 Task: Look for space in Ivrea, Italy from 6th September, 2023 to 18th September, 2023 for 3 adults in price range Rs.6000 to Rs.12000. Place can be entire place with 2 bedrooms having 2 beds and 2 bathrooms. Property type can be house, flat, guest house, hotel. Booking option can be shelf check-in. Required host language is English.
Action: Mouse moved to (416, 105)
Screenshot: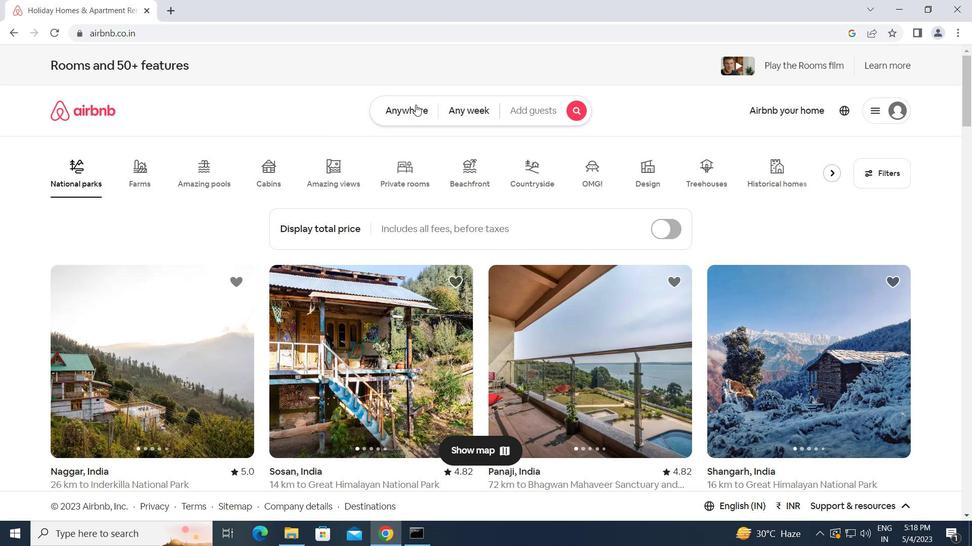 
Action: Mouse pressed left at (416, 105)
Screenshot: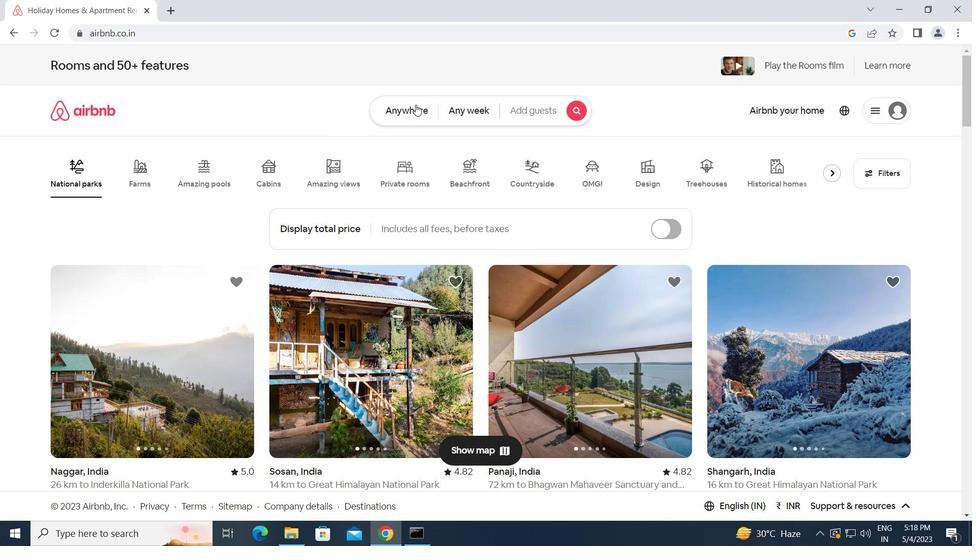 
Action: Mouse moved to (364, 142)
Screenshot: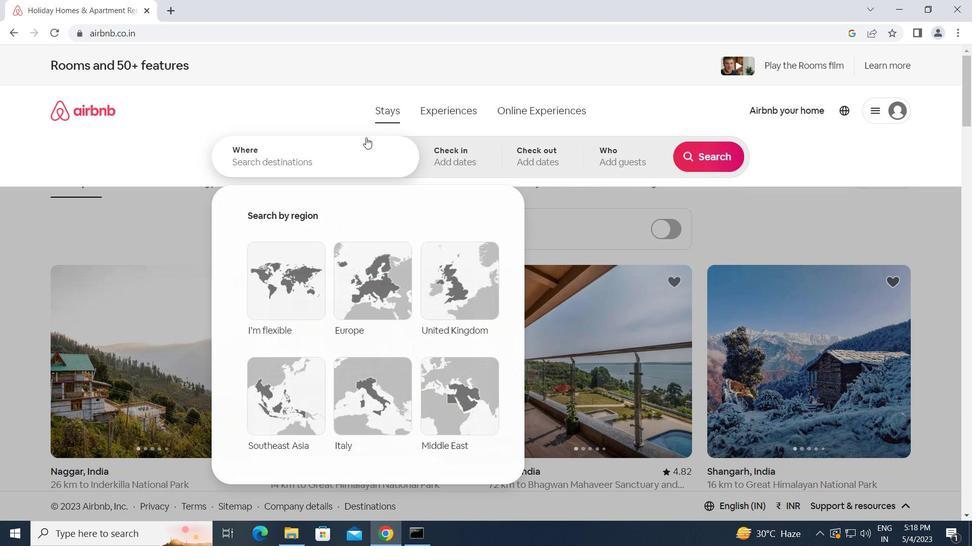 
Action: Mouse pressed left at (364, 142)
Screenshot: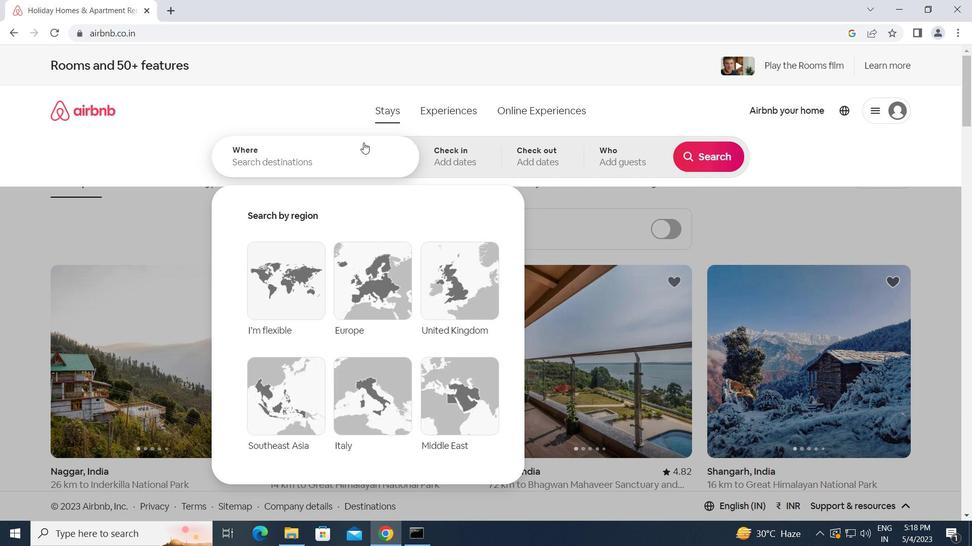 
Action: Key pressed i<Key.caps_lock>vrea,<Key.space><Key.caps_lock>i<Key.caps_lock>taly<Key.enter>
Screenshot: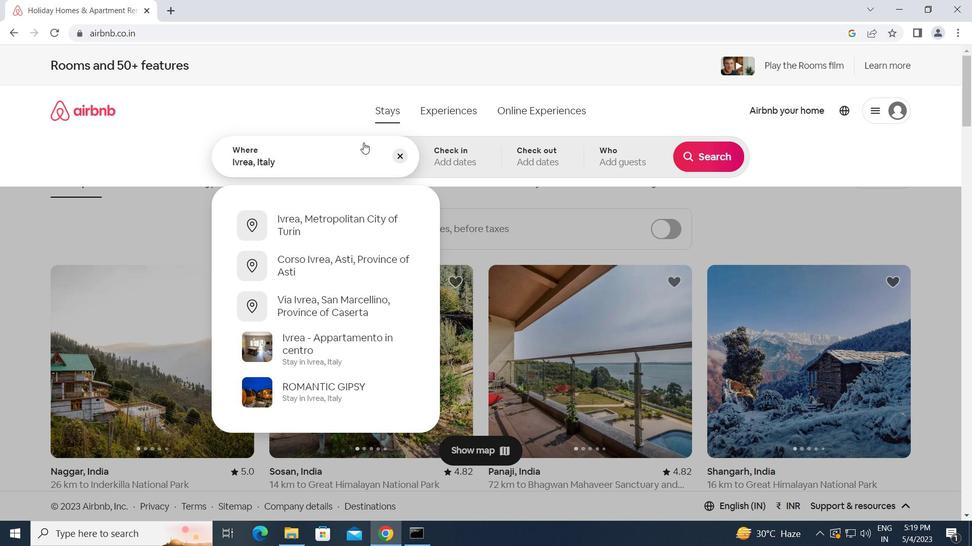 
Action: Mouse moved to (709, 260)
Screenshot: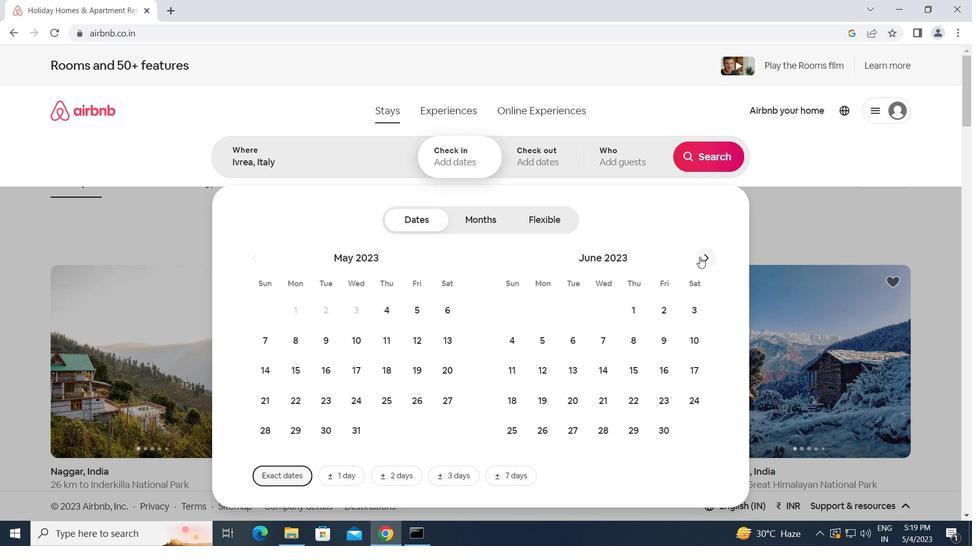 
Action: Mouse pressed left at (709, 260)
Screenshot: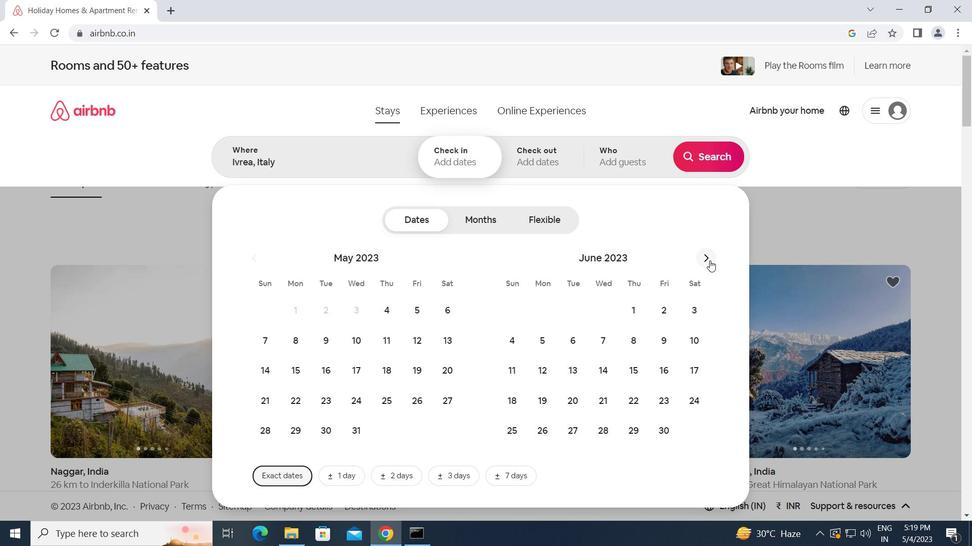 
Action: Mouse pressed left at (709, 260)
Screenshot: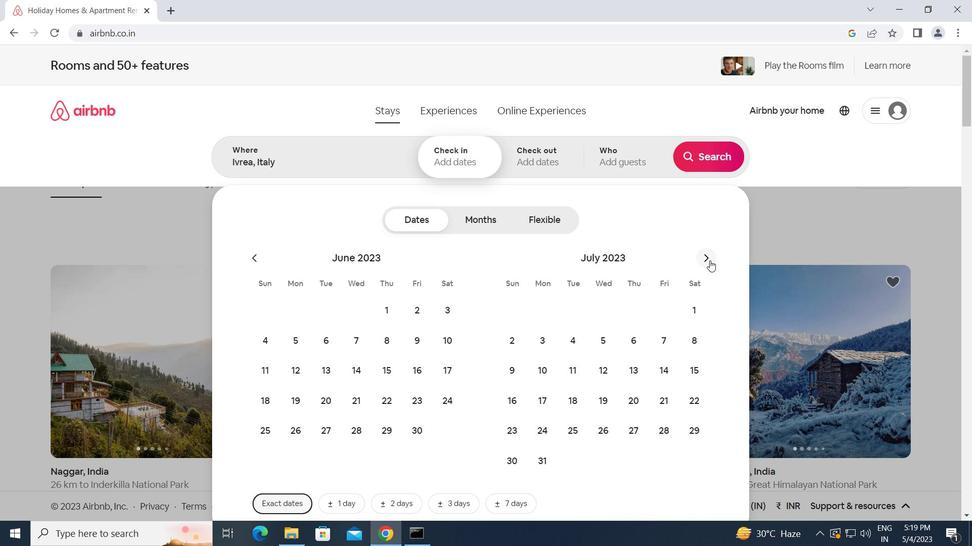 
Action: Mouse pressed left at (709, 260)
Screenshot: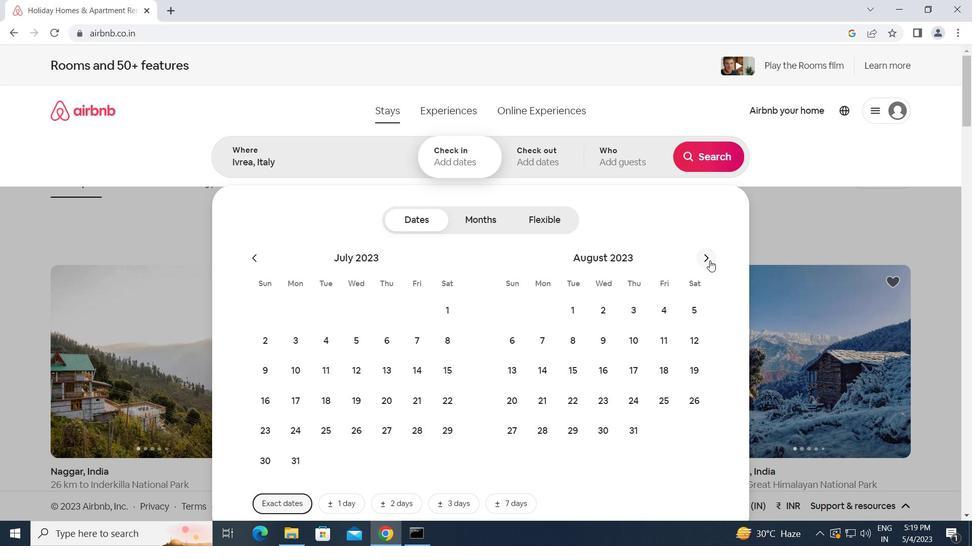 
Action: Mouse moved to (595, 344)
Screenshot: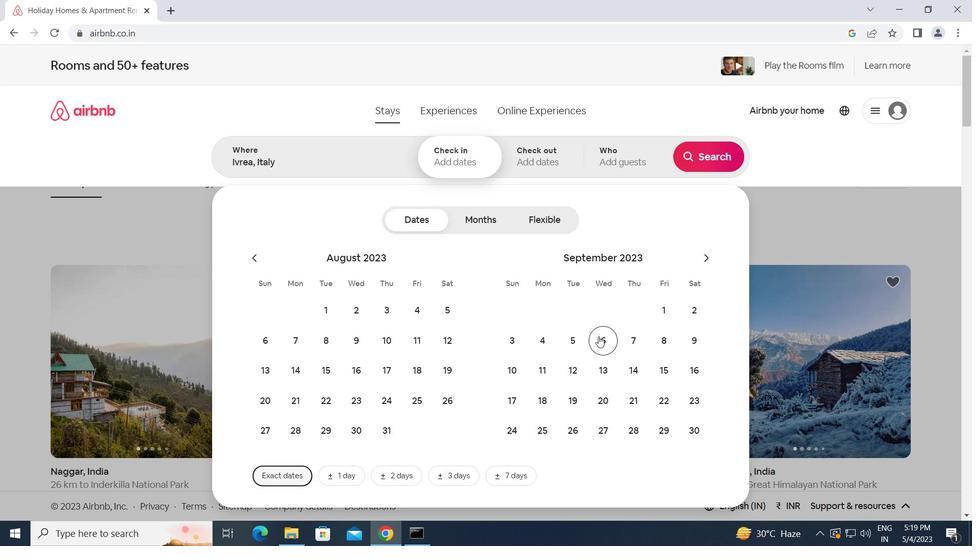 
Action: Mouse pressed left at (595, 344)
Screenshot: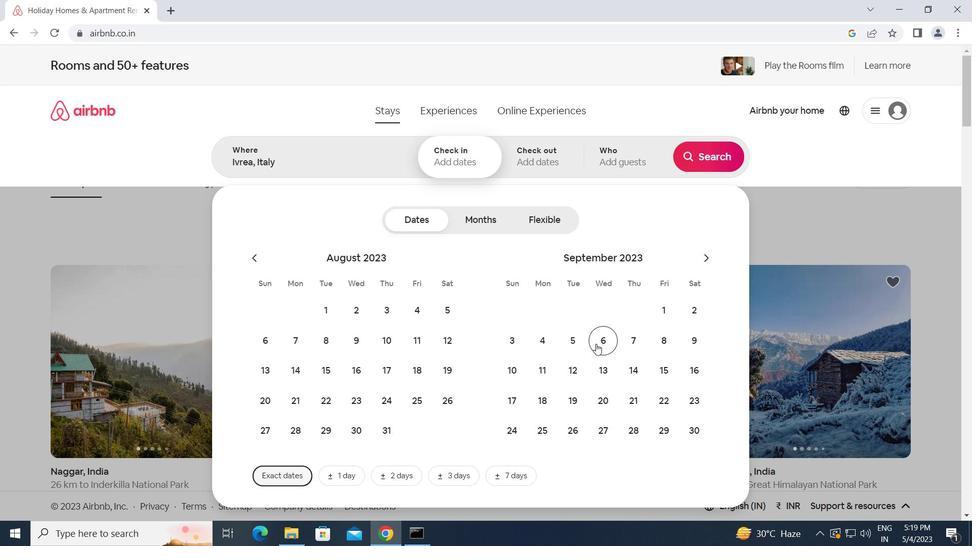 
Action: Mouse moved to (545, 396)
Screenshot: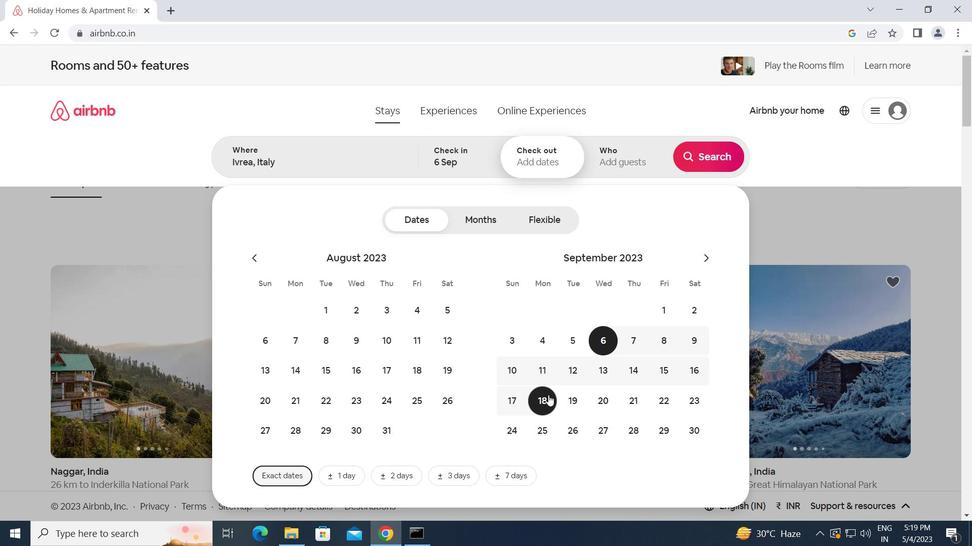 
Action: Mouse pressed left at (545, 396)
Screenshot: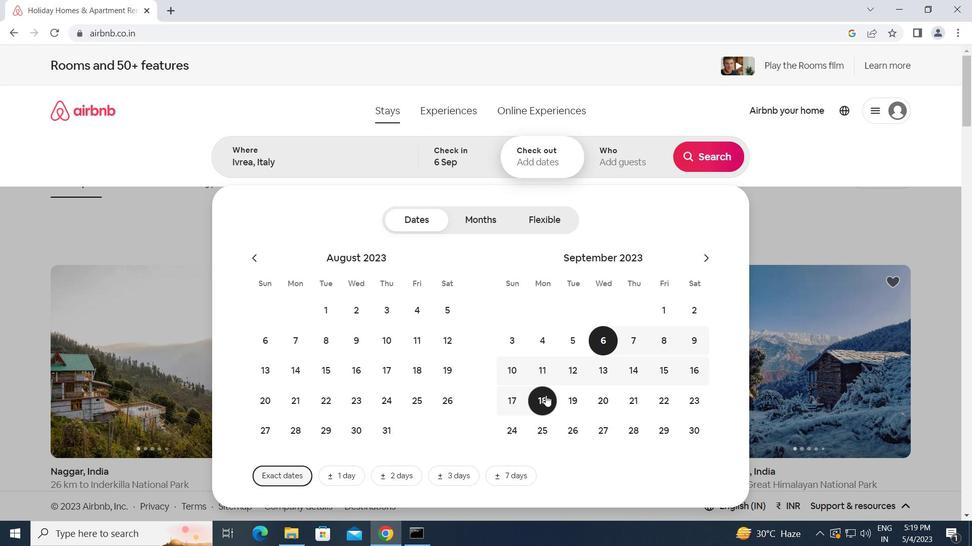 
Action: Mouse moved to (632, 160)
Screenshot: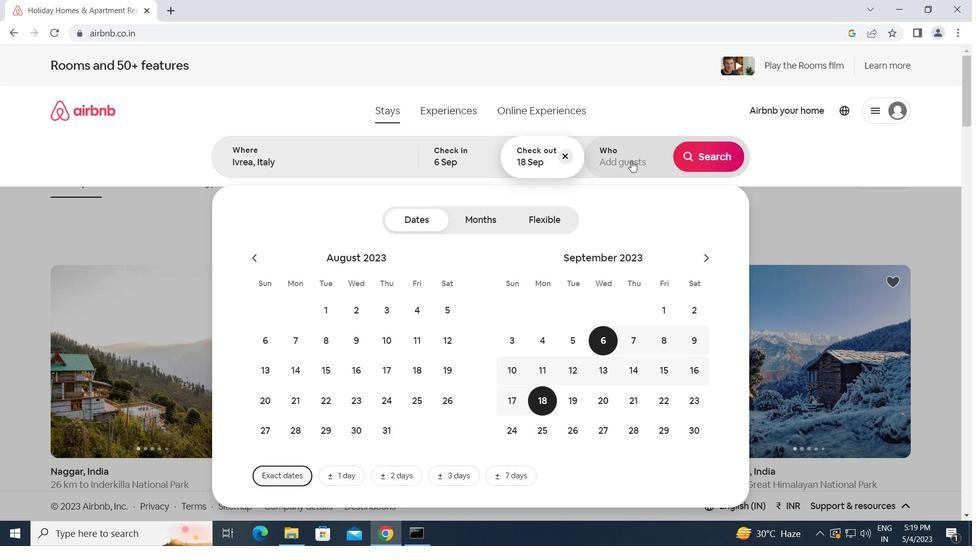 
Action: Mouse pressed left at (632, 160)
Screenshot: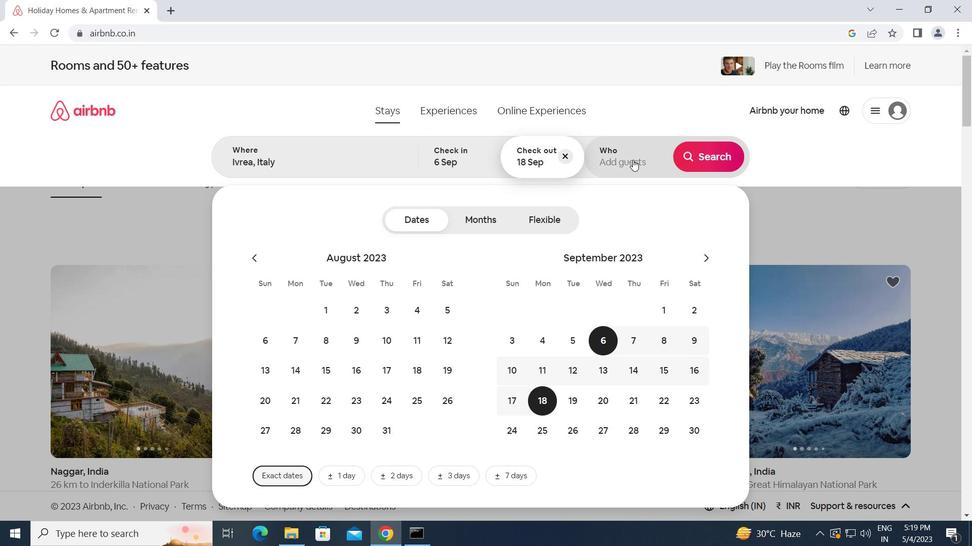 
Action: Mouse moved to (718, 220)
Screenshot: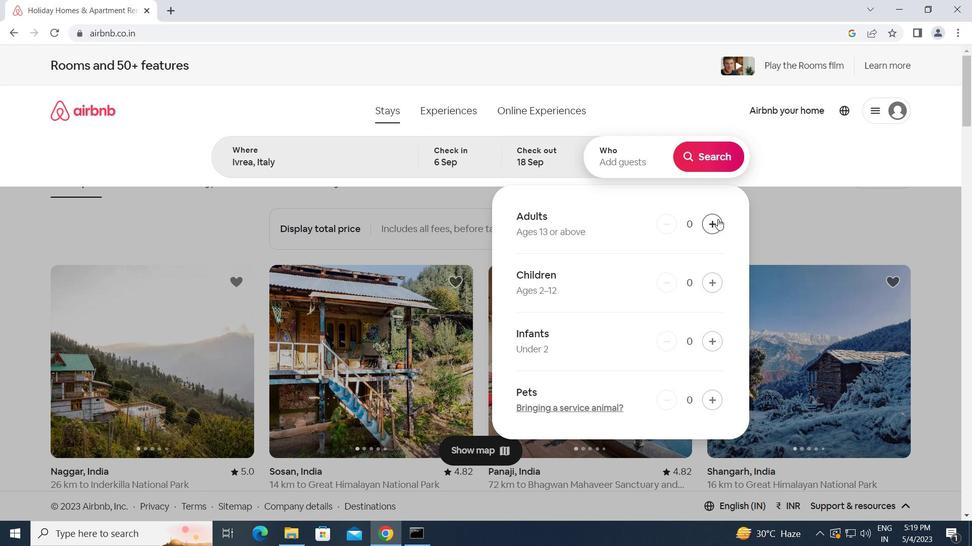 
Action: Mouse pressed left at (718, 220)
Screenshot: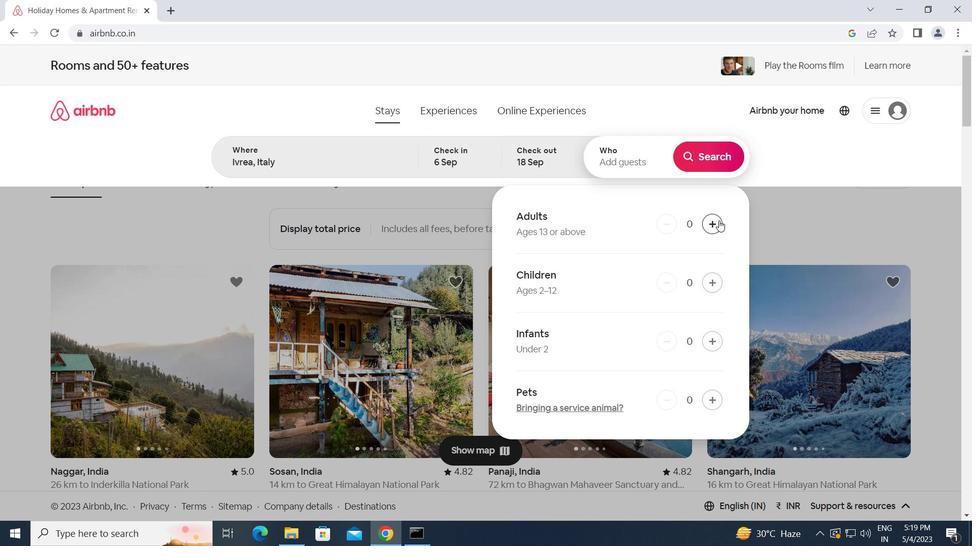 
Action: Mouse pressed left at (718, 220)
Screenshot: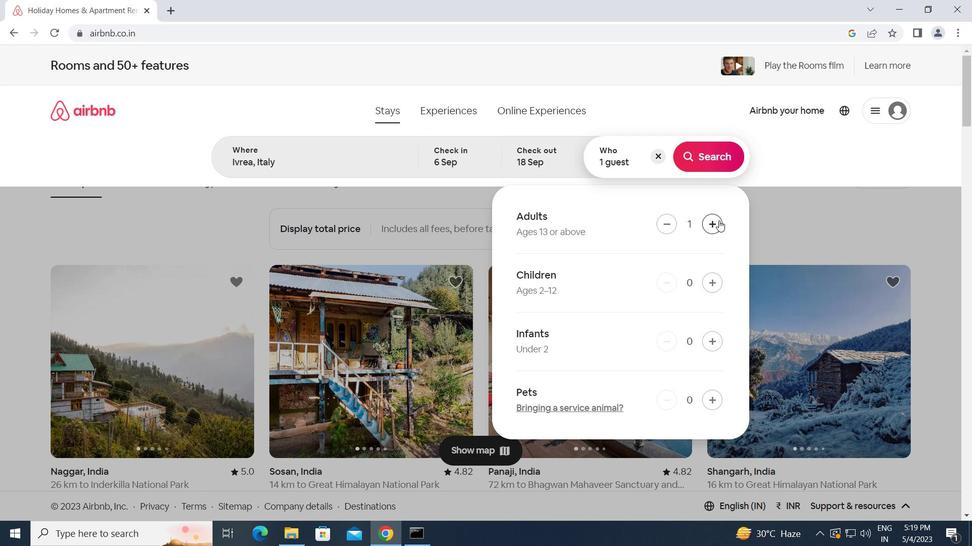 
Action: Mouse pressed left at (718, 220)
Screenshot: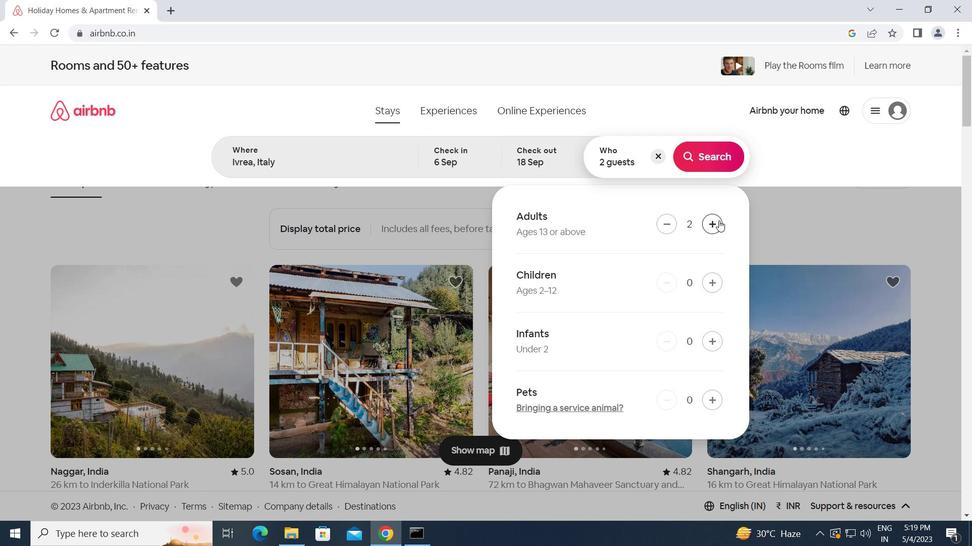 
Action: Mouse moved to (700, 160)
Screenshot: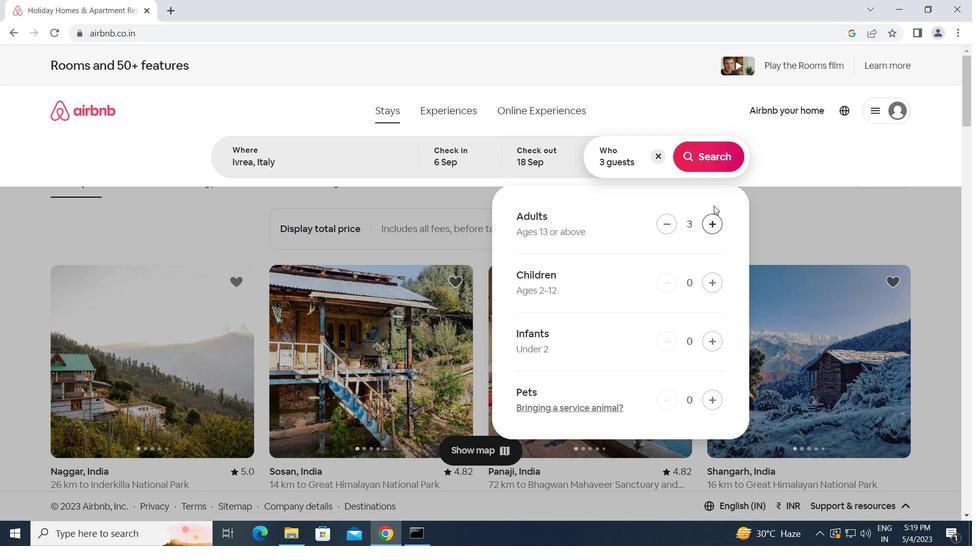 
Action: Mouse pressed left at (700, 160)
Screenshot: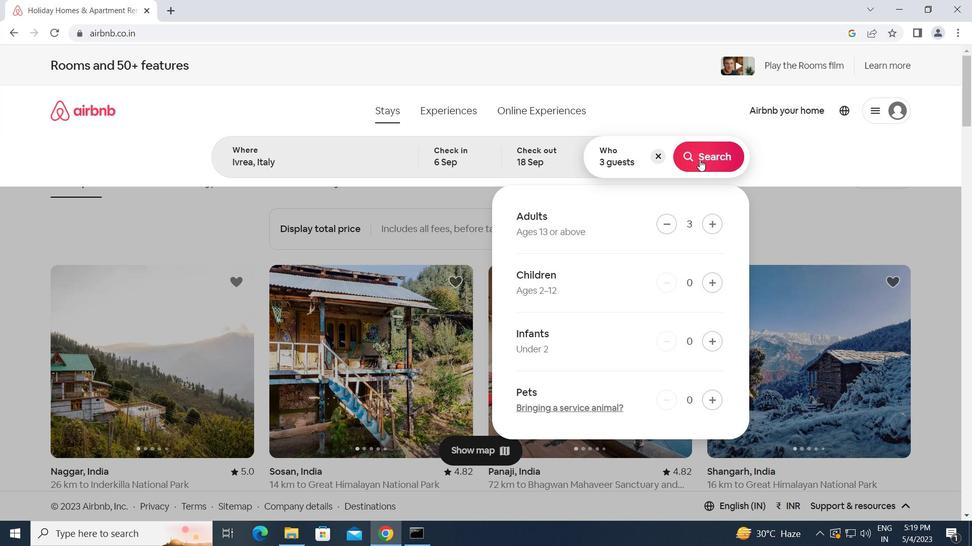 
Action: Mouse moved to (918, 114)
Screenshot: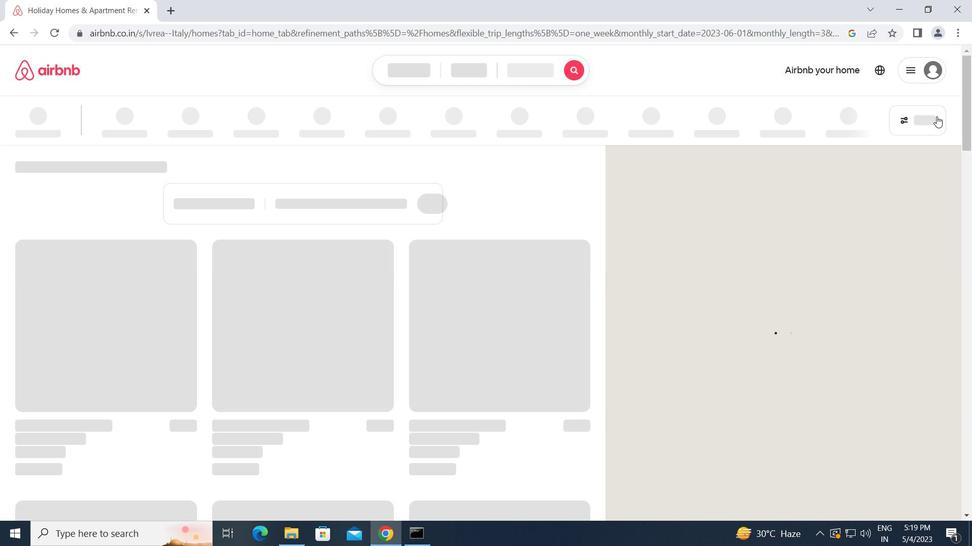
Action: Mouse pressed left at (918, 114)
Screenshot: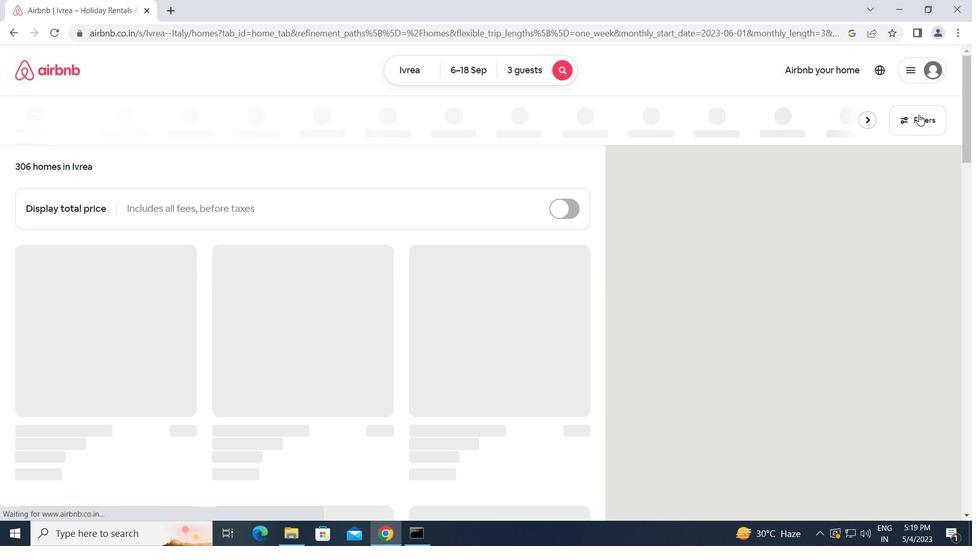 
Action: Mouse moved to (330, 286)
Screenshot: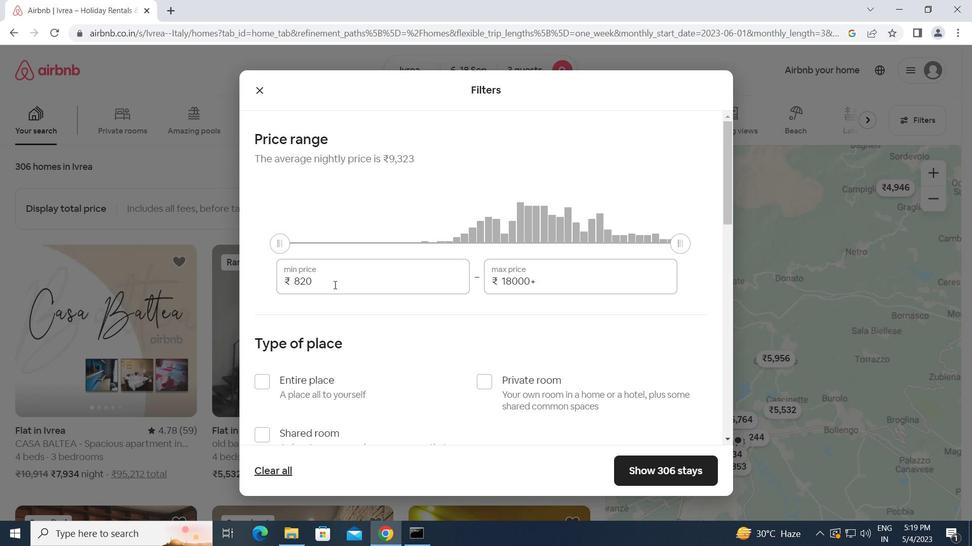 
Action: Mouse pressed left at (330, 286)
Screenshot: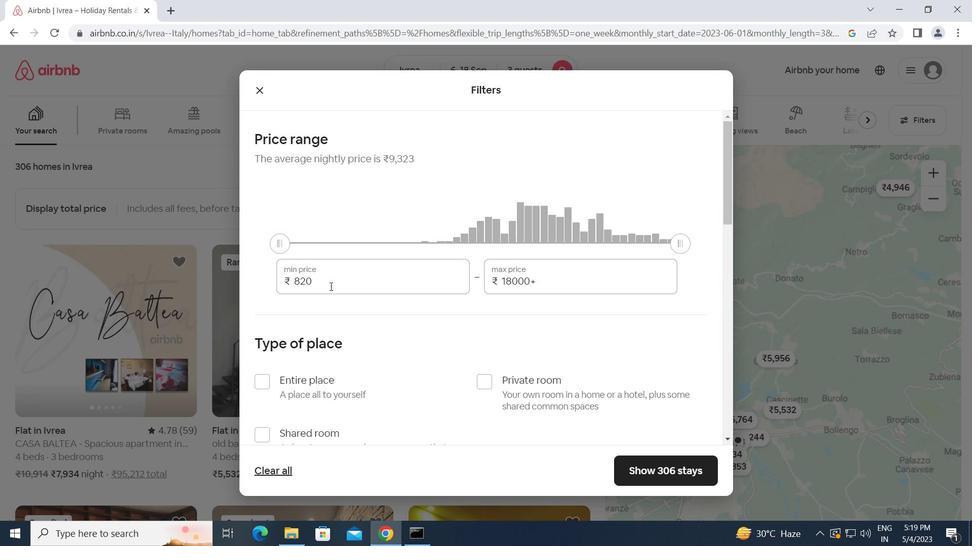 
Action: Mouse moved to (291, 284)
Screenshot: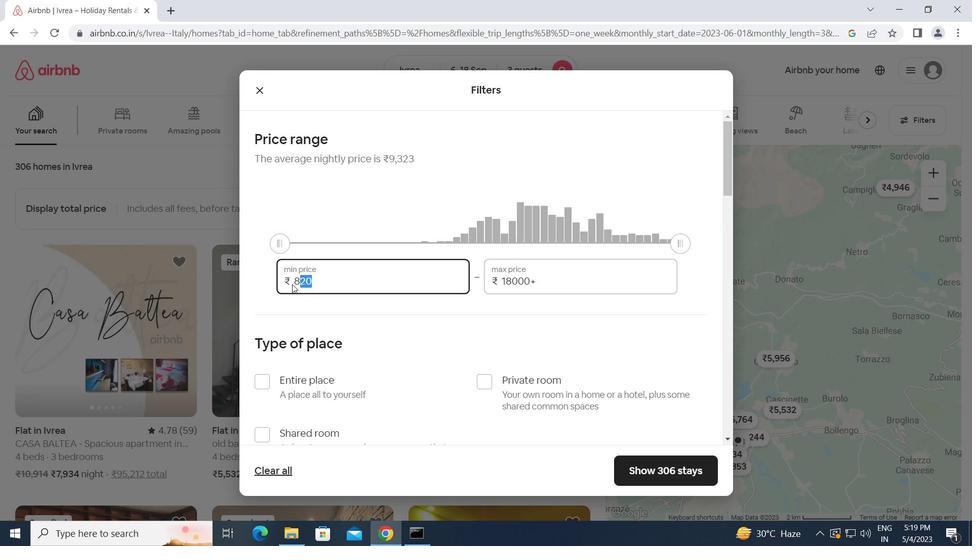 
Action: Key pressed 6000<Key.tab>12-000
Screenshot: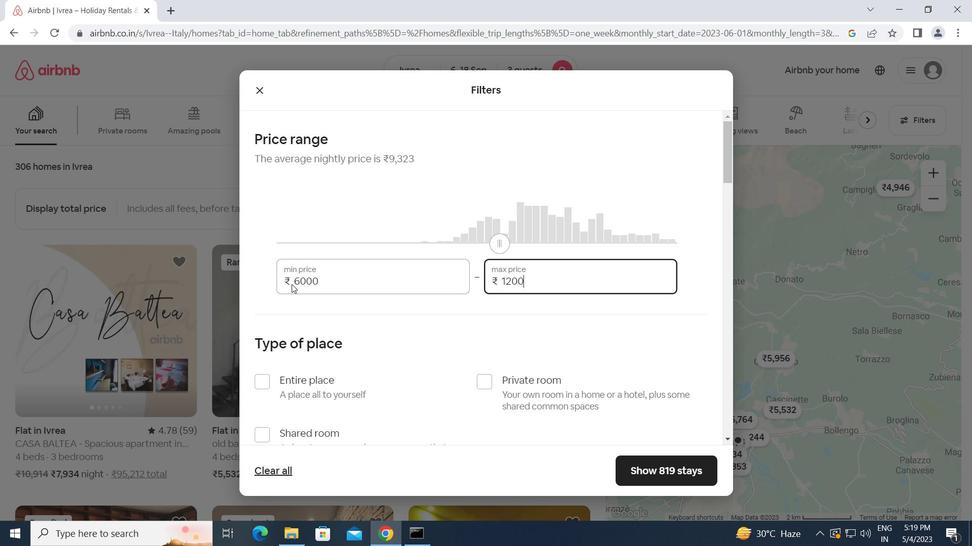
Action: Mouse moved to (316, 369)
Screenshot: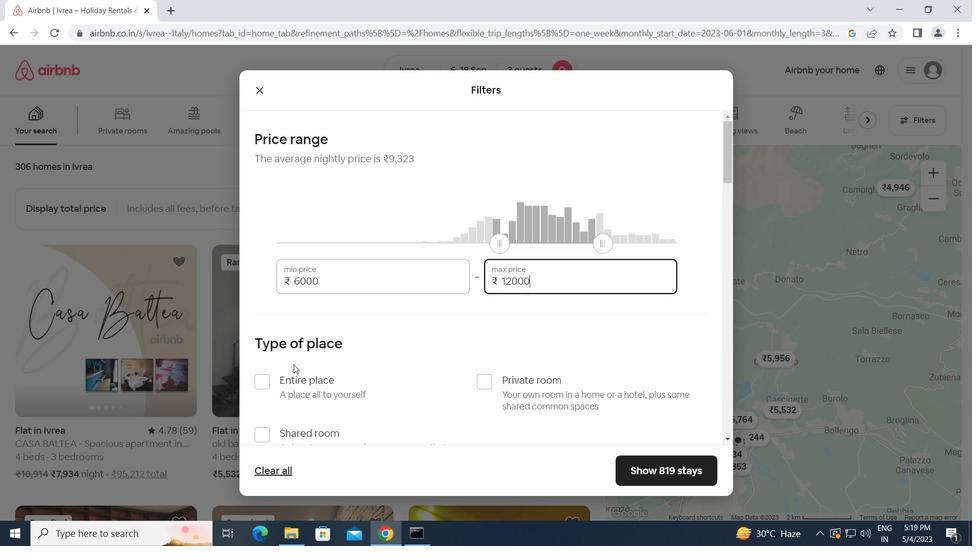 
Action: Mouse scrolled (316, 368) with delta (0, 0)
Screenshot: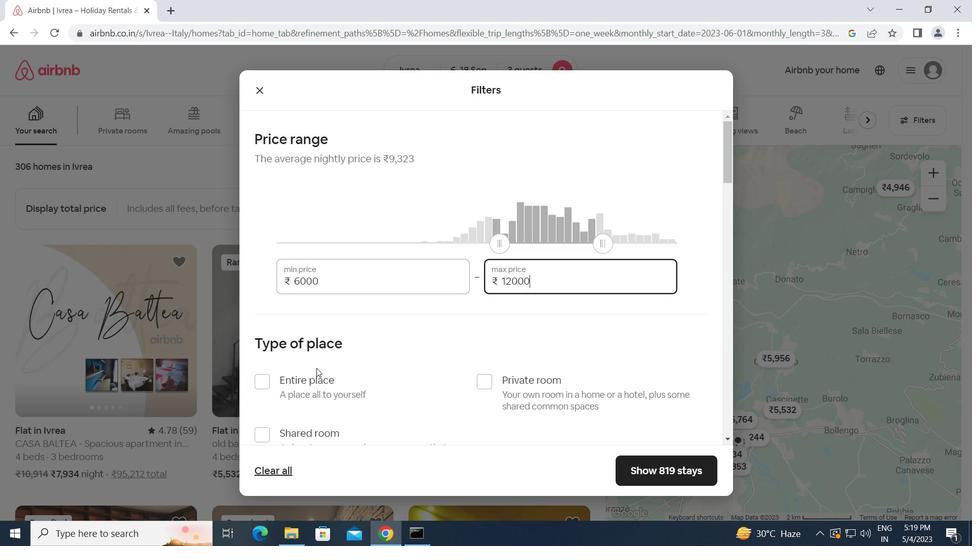 
Action: Mouse scrolled (316, 368) with delta (0, 0)
Screenshot: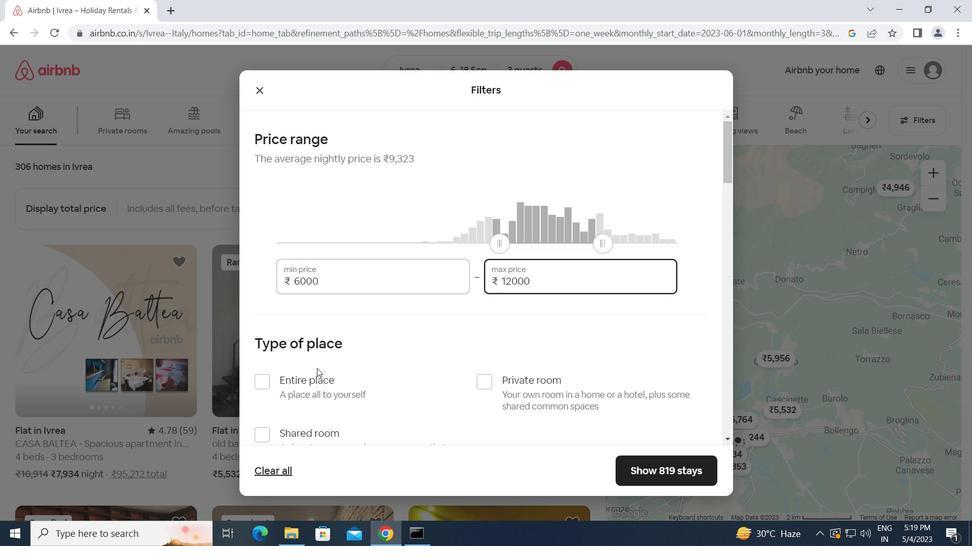 
Action: Mouse moved to (265, 256)
Screenshot: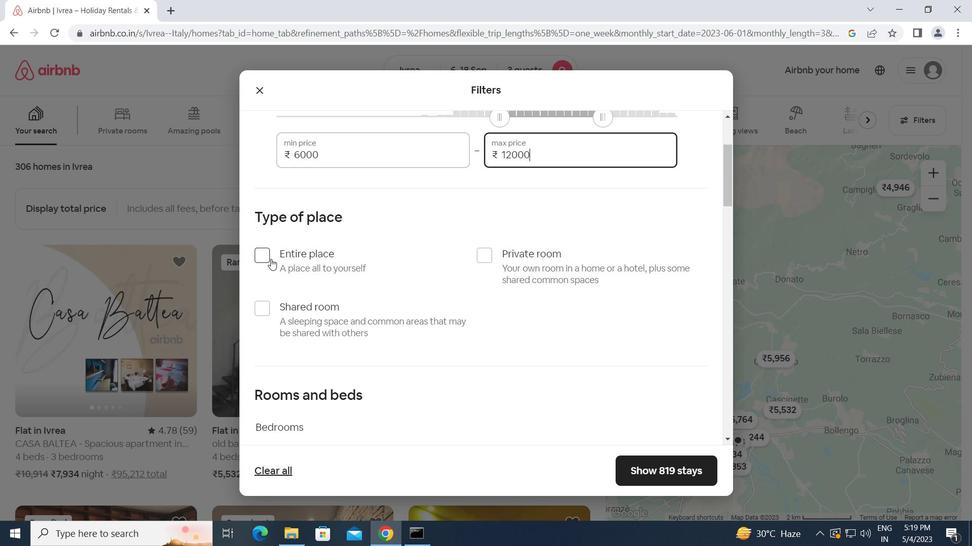 
Action: Mouse pressed left at (265, 256)
Screenshot: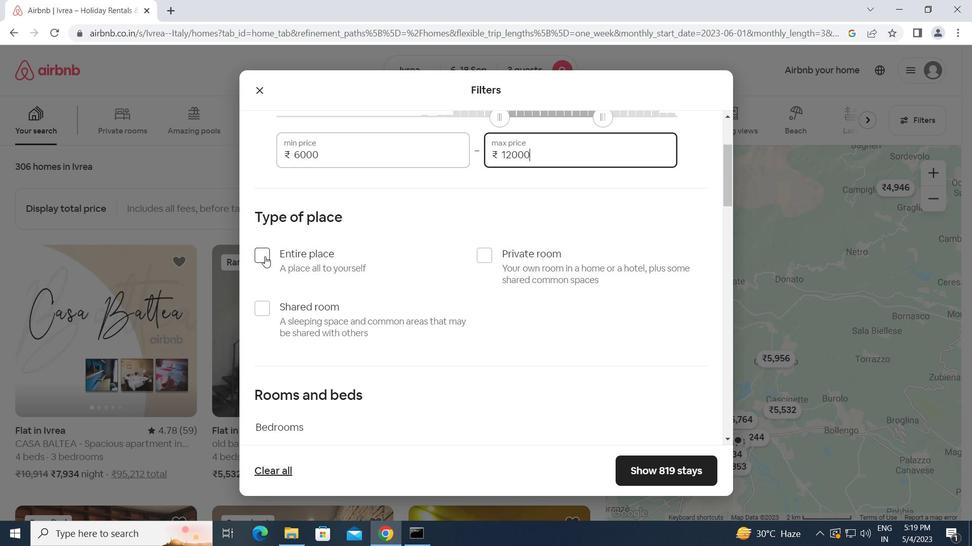
Action: Mouse moved to (368, 295)
Screenshot: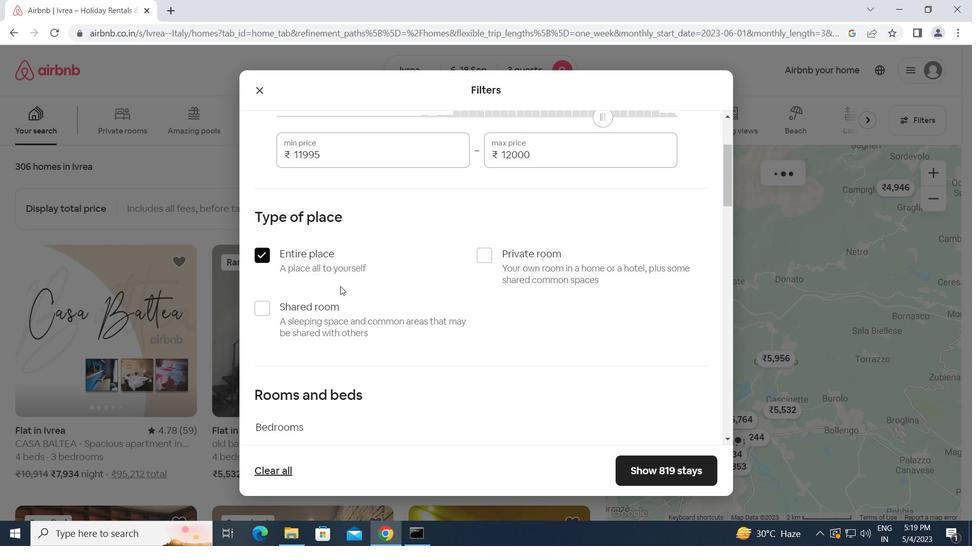 
Action: Mouse scrolled (368, 295) with delta (0, 0)
Screenshot: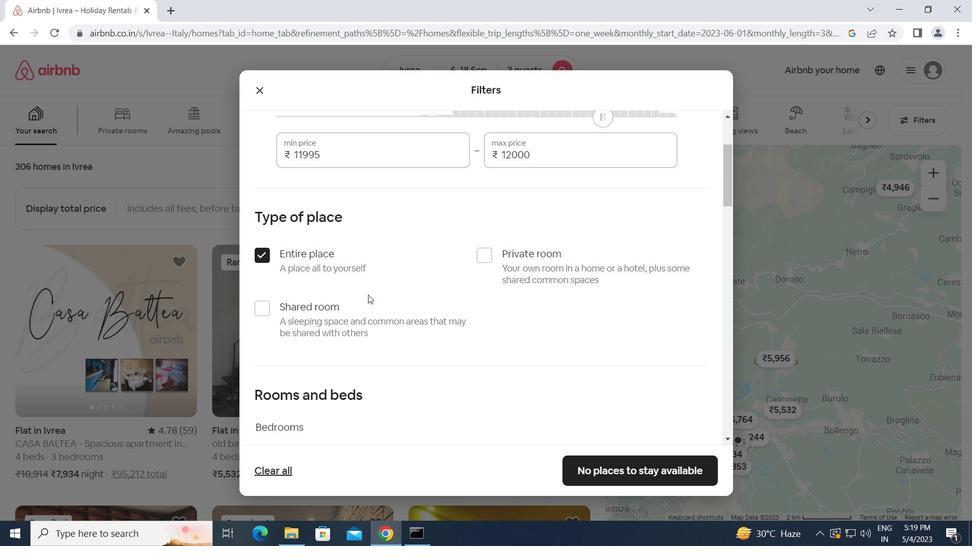 
Action: Mouse scrolled (368, 295) with delta (0, 0)
Screenshot: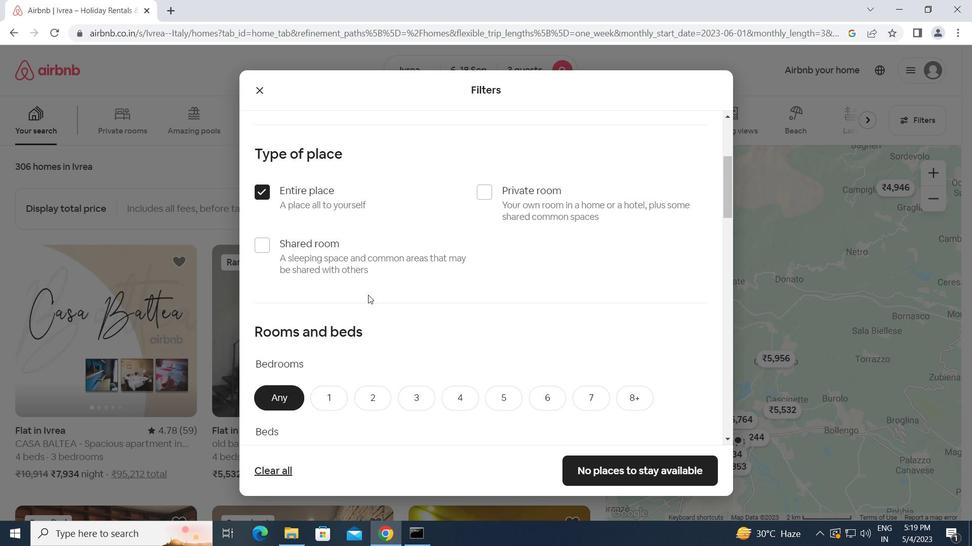 
Action: Mouse scrolled (368, 295) with delta (0, 0)
Screenshot: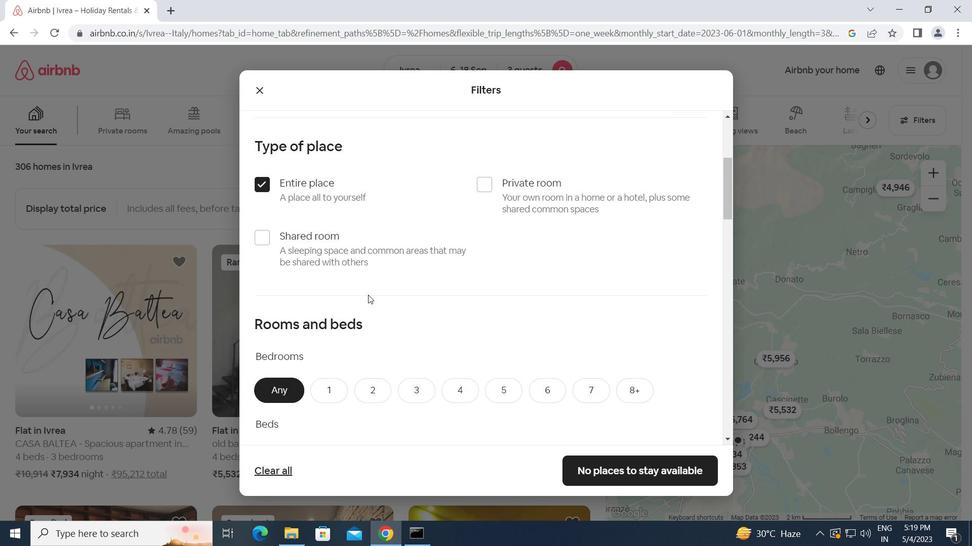 
Action: Mouse moved to (370, 263)
Screenshot: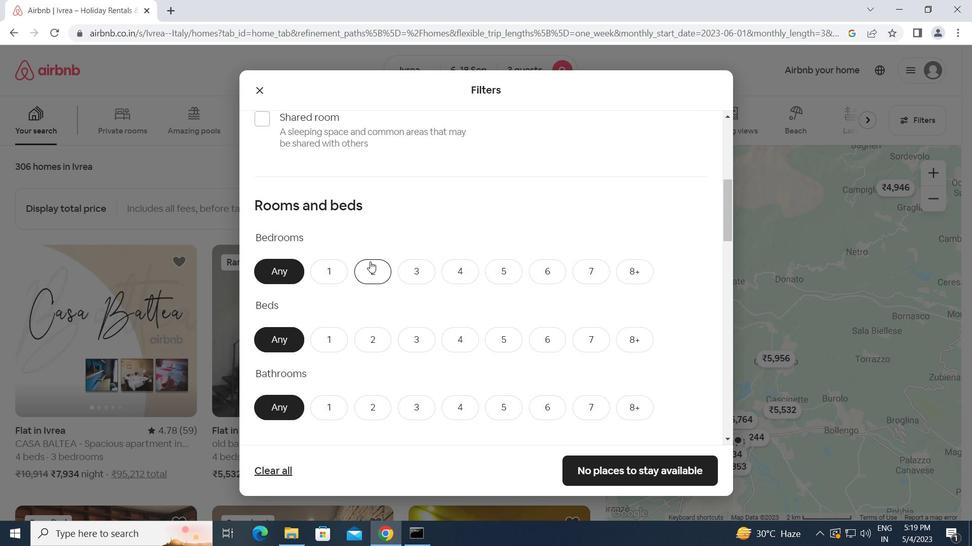 
Action: Mouse pressed left at (370, 263)
Screenshot: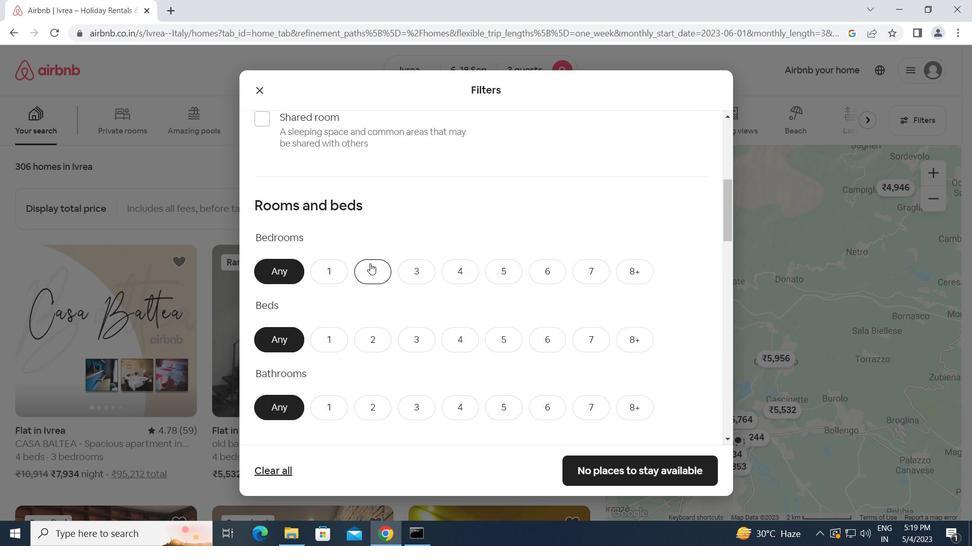 
Action: Mouse moved to (372, 334)
Screenshot: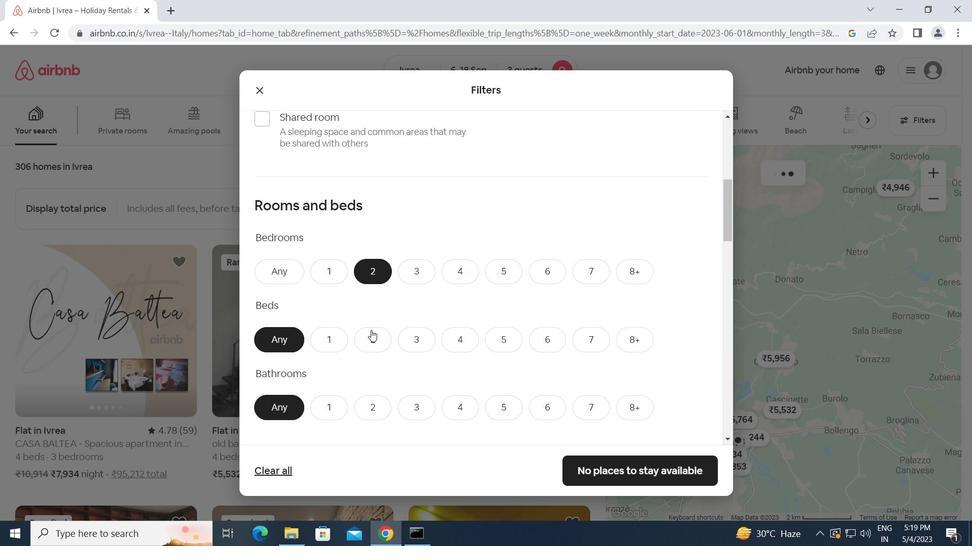 
Action: Mouse pressed left at (372, 334)
Screenshot: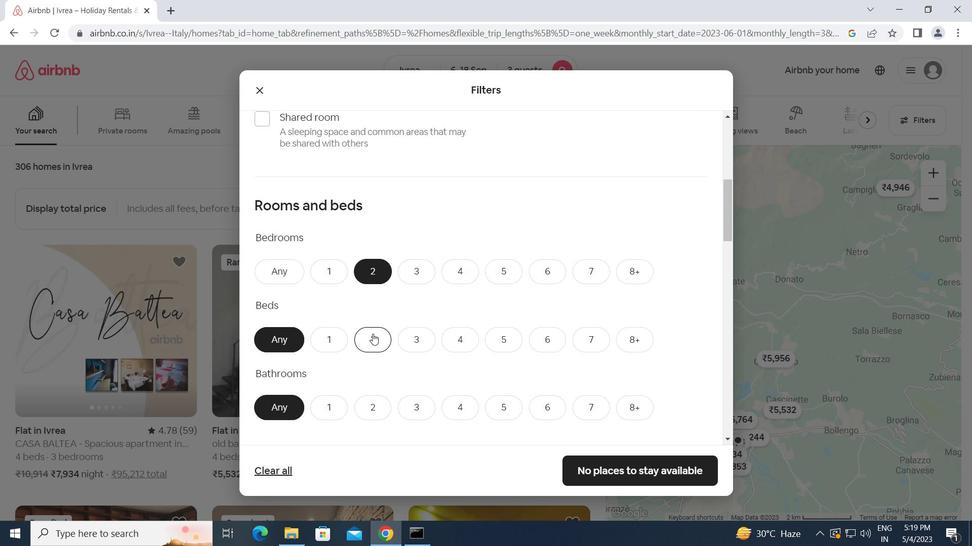 
Action: Mouse moved to (374, 404)
Screenshot: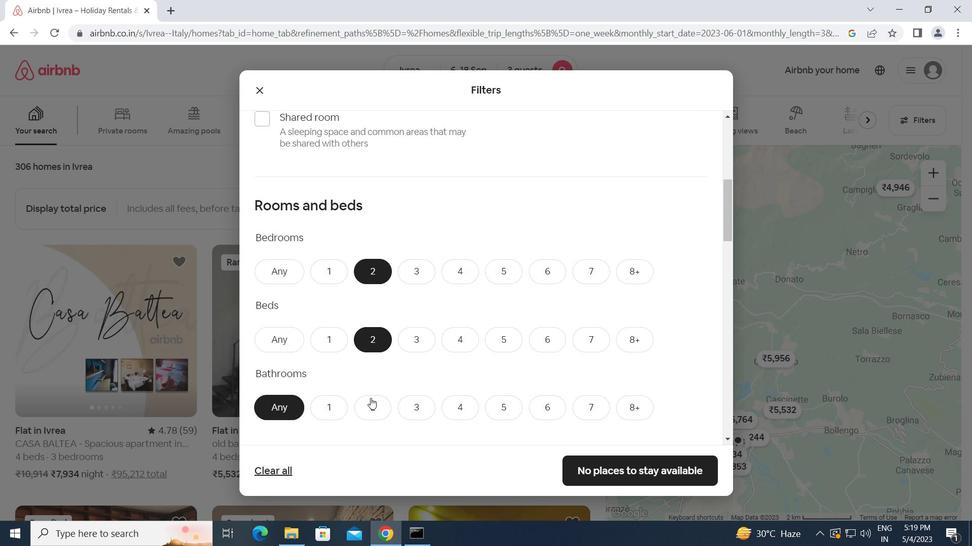 
Action: Mouse pressed left at (374, 404)
Screenshot: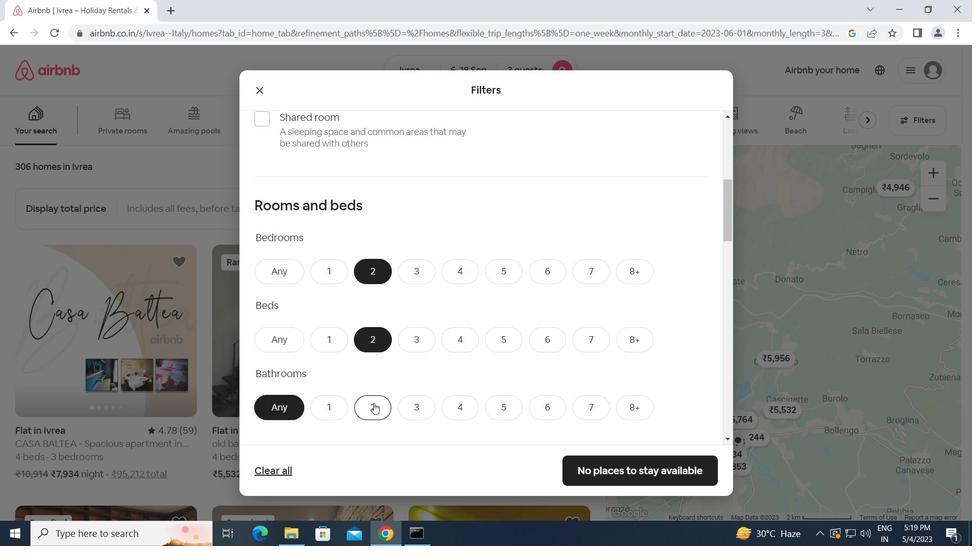 
Action: Mouse scrolled (374, 403) with delta (0, 0)
Screenshot: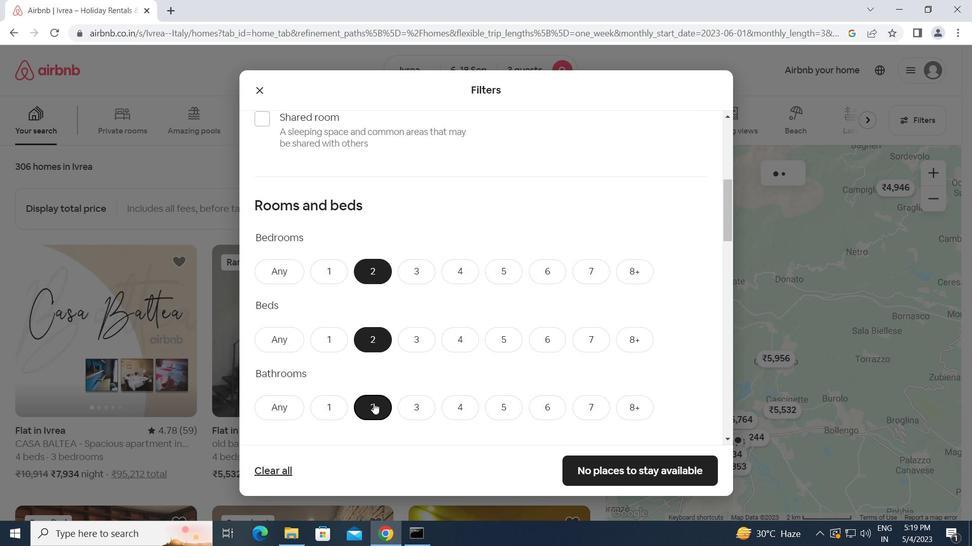 
Action: Mouse scrolled (374, 403) with delta (0, 0)
Screenshot: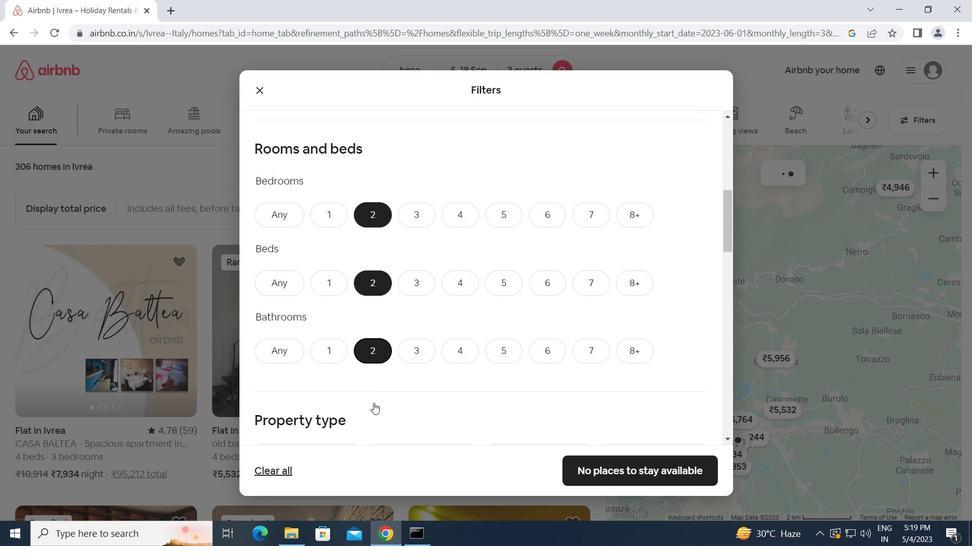 
Action: Mouse scrolled (374, 403) with delta (0, 0)
Screenshot: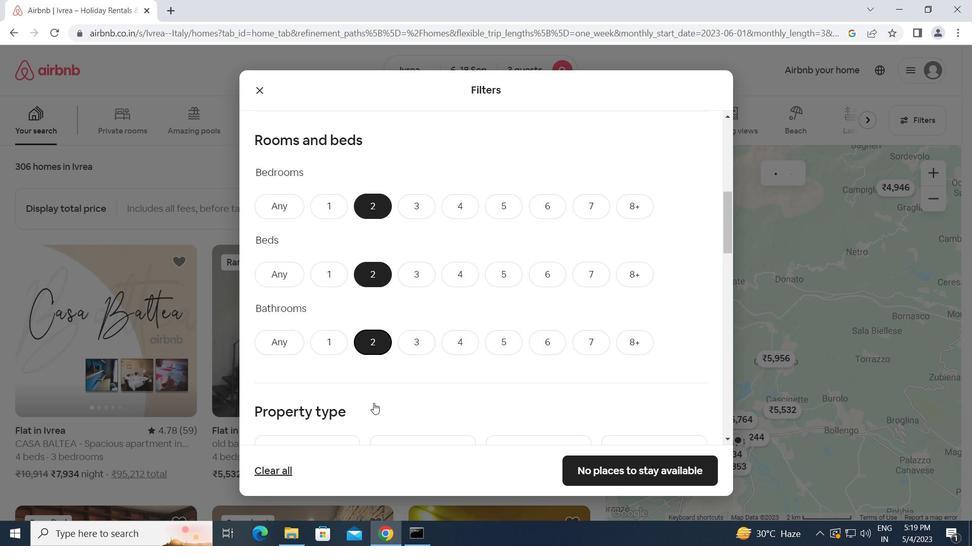 
Action: Mouse moved to (328, 361)
Screenshot: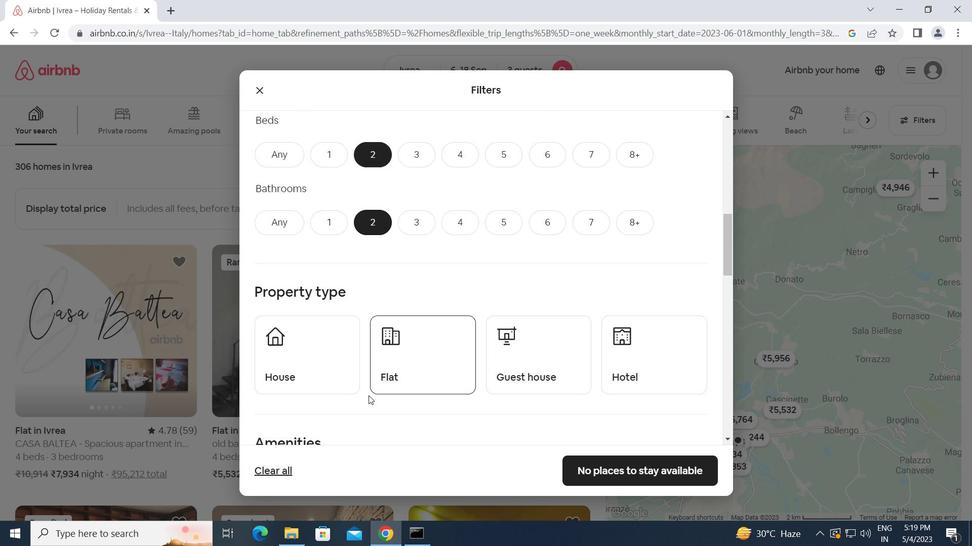
Action: Mouse pressed left at (328, 361)
Screenshot: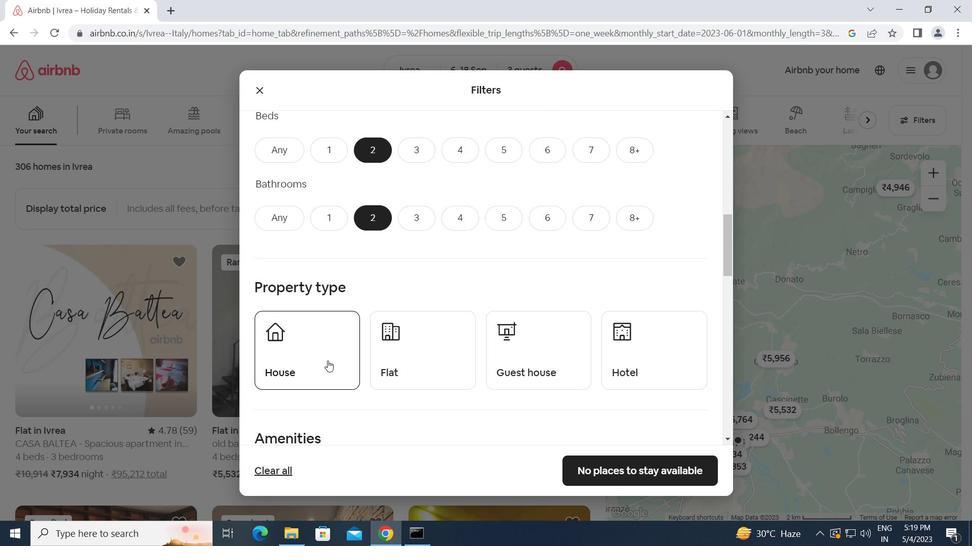 
Action: Mouse moved to (439, 360)
Screenshot: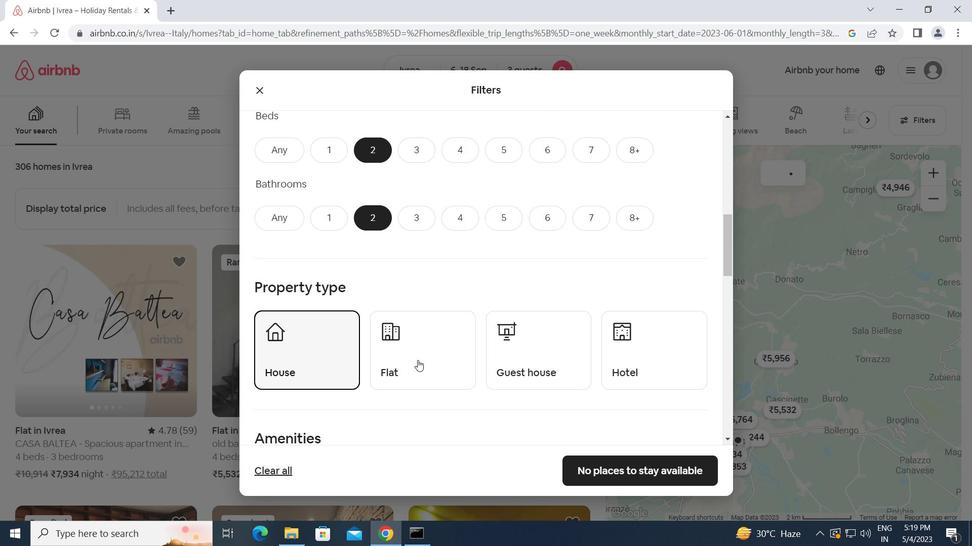 
Action: Mouse pressed left at (439, 360)
Screenshot: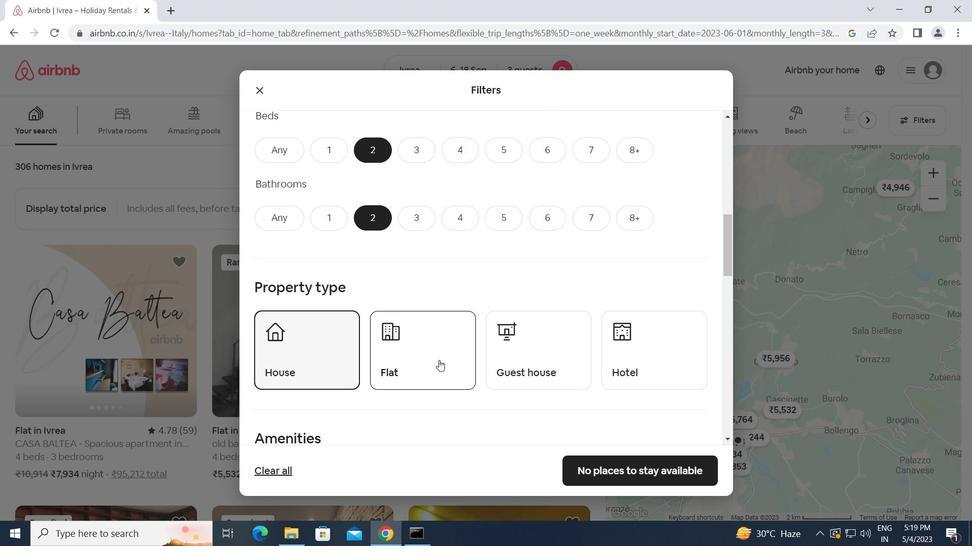
Action: Mouse moved to (516, 360)
Screenshot: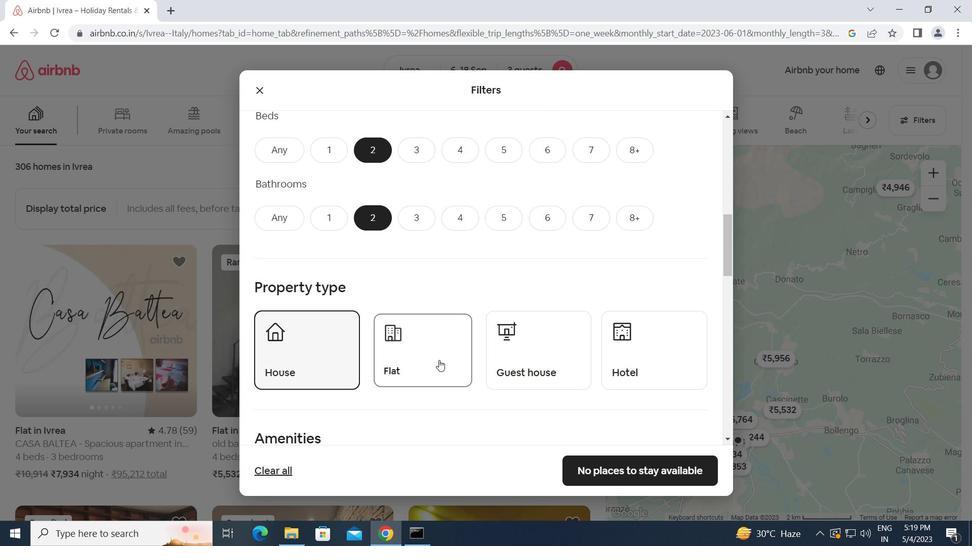 
Action: Mouse pressed left at (516, 360)
Screenshot: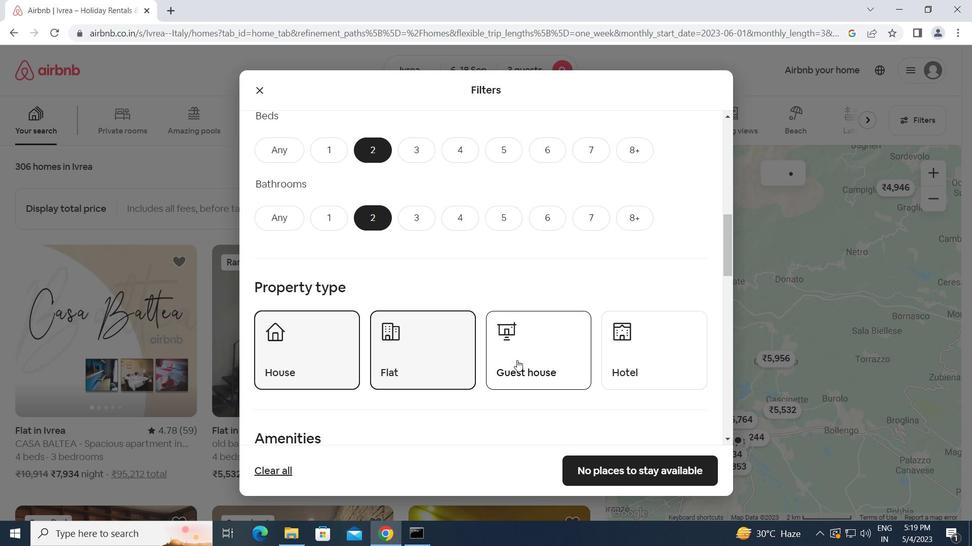 
Action: Mouse moved to (657, 357)
Screenshot: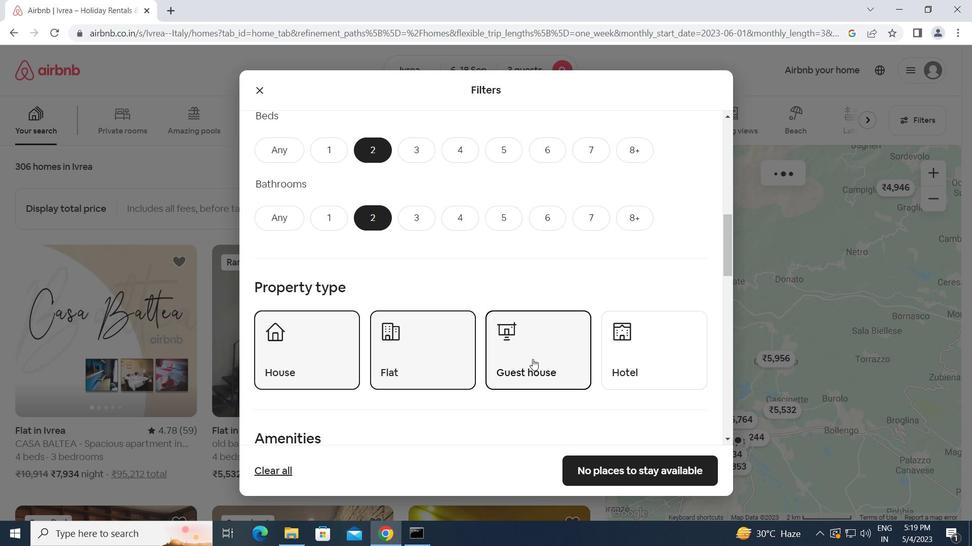 
Action: Mouse pressed left at (657, 357)
Screenshot: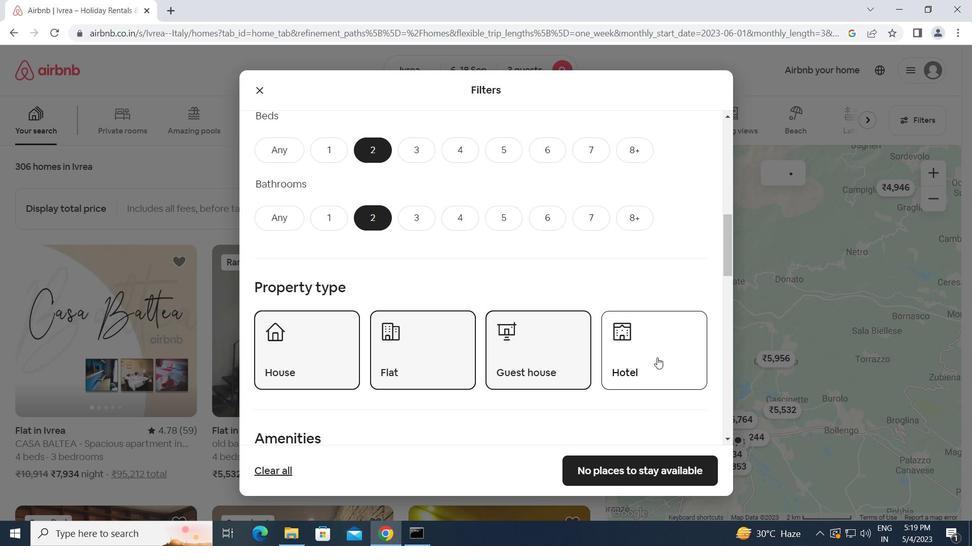 
Action: Mouse moved to (636, 356)
Screenshot: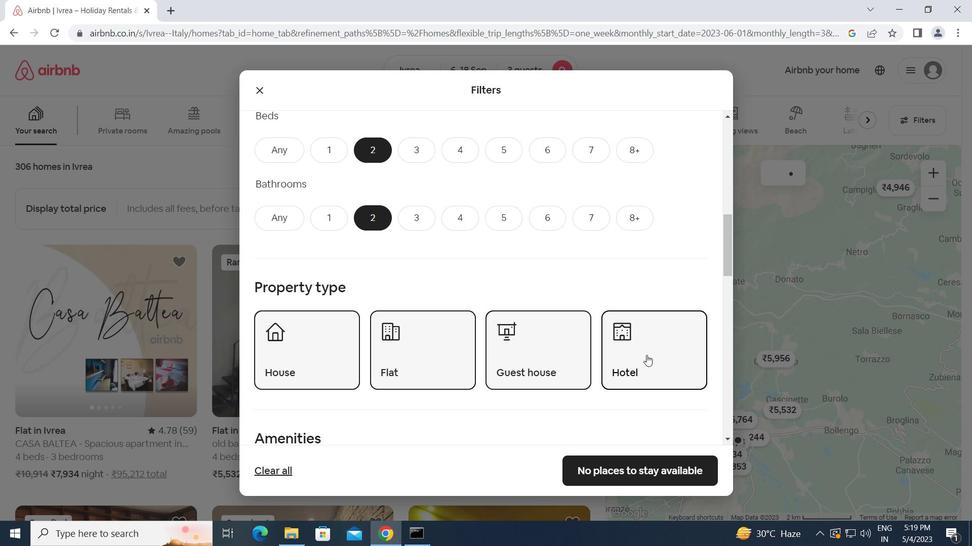 
Action: Mouse scrolled (636, 356) with delta (0, 0)
Screenshot: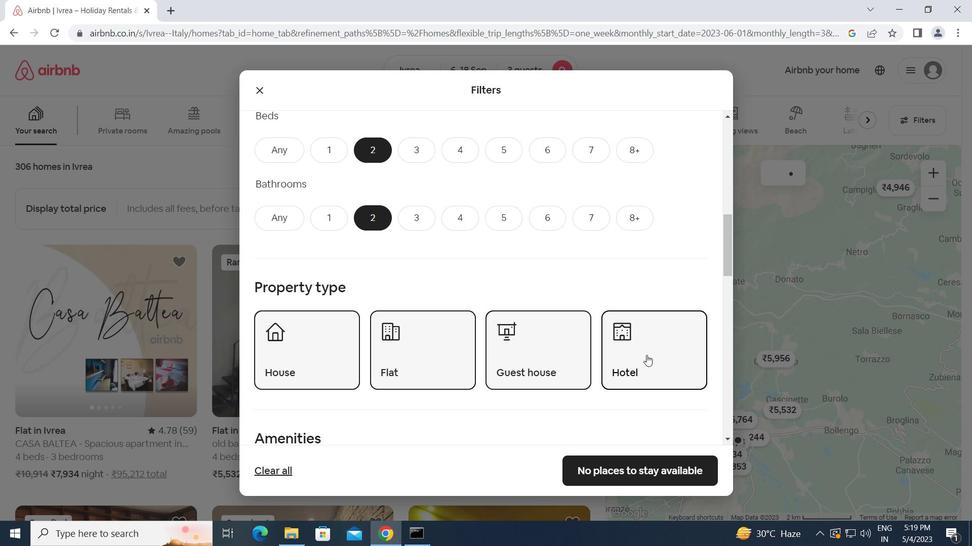 
Action: Mouse moved to (631, 357)
Screenshot: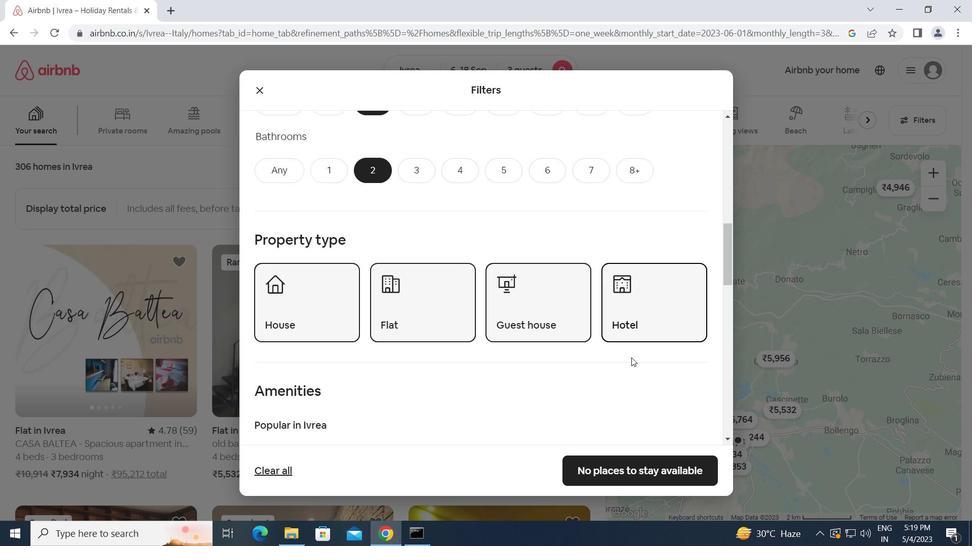
Action: Mouse scrolled (631, 357) with delta (0, 0)
Screenshot: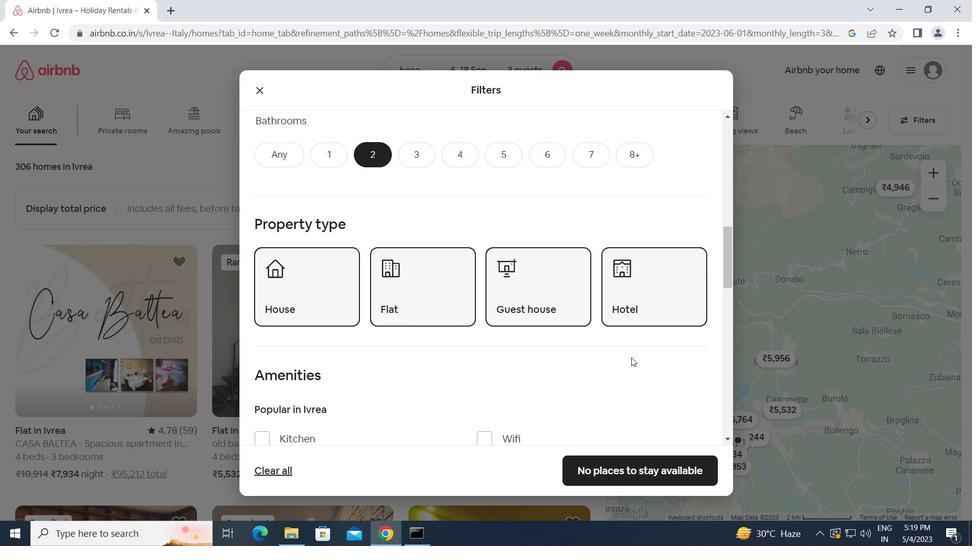 
Action: Mouse moved to (629, 358)
Screenshot: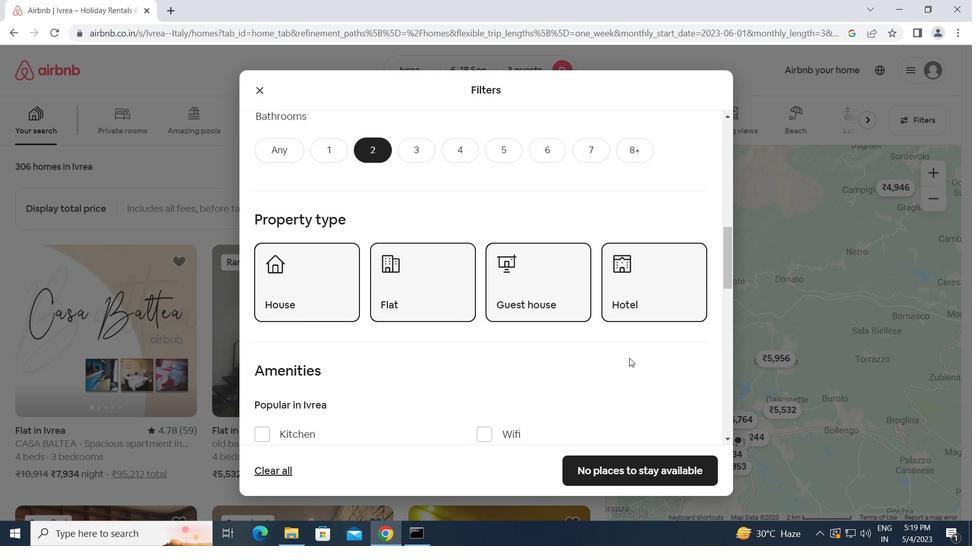 
Action: Mouse scrolled (629, 358) with delta (0, 0)
Screenshot: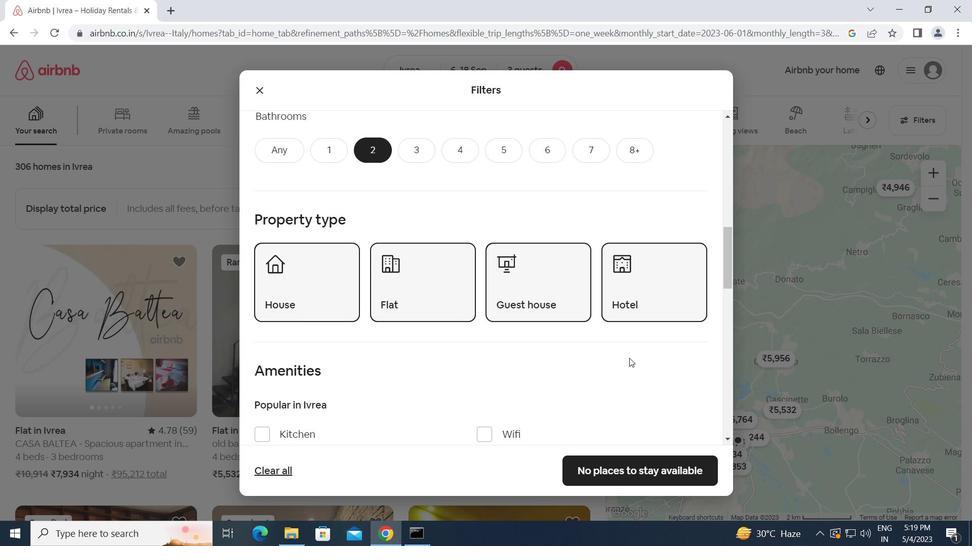 
Action: Mouse moved to (626, 358)
Screenshot: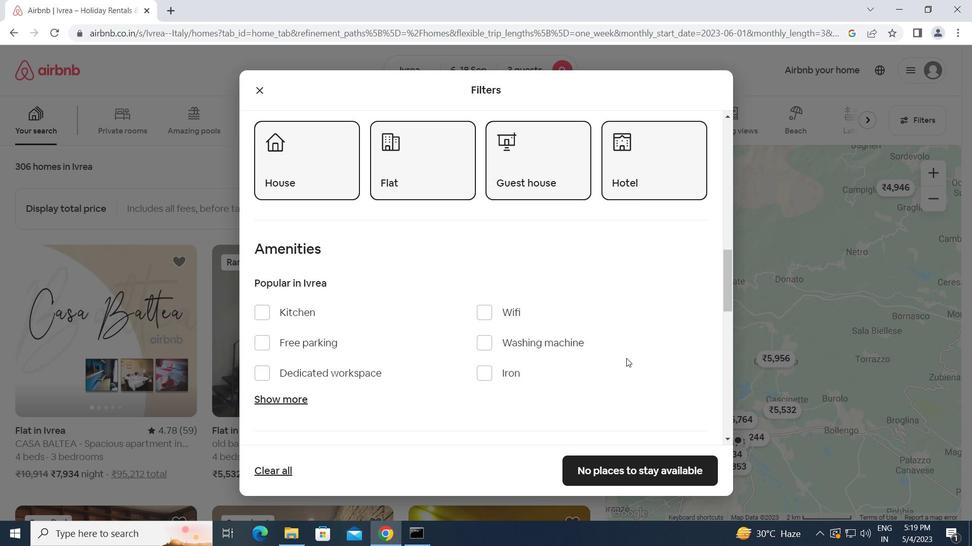 
Action: Mouse scrolled (626, 358) with delta (0, 0)
Screenshot: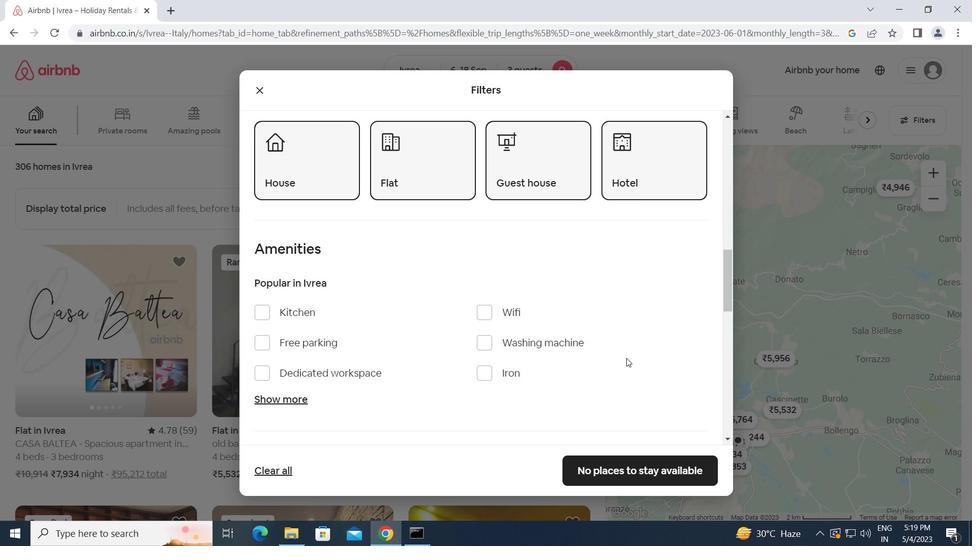 
Action: Mouse scrolled (626, 358) with delta (0, 0)
Screenshot: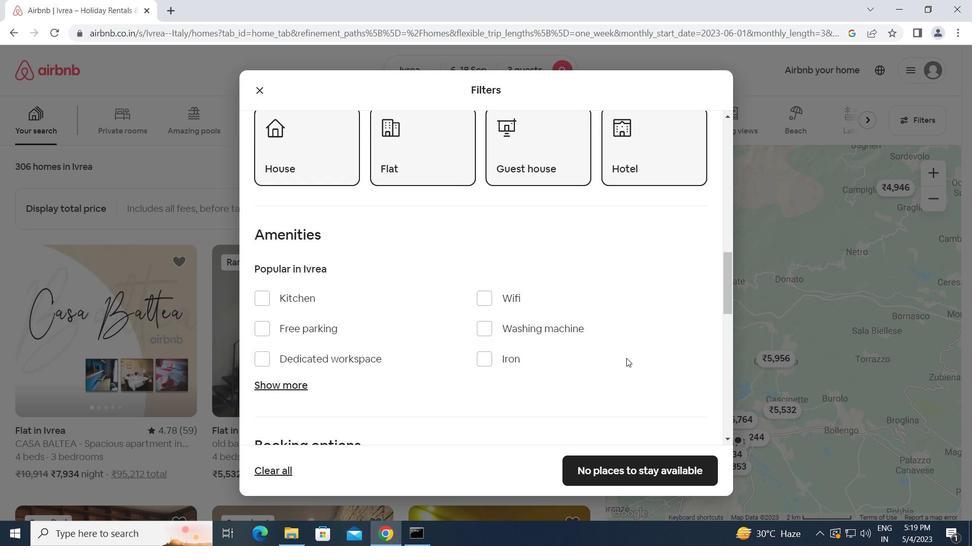 
Action: Mouse scrolled (626, 358) with delta (0, 0)
Screenshot: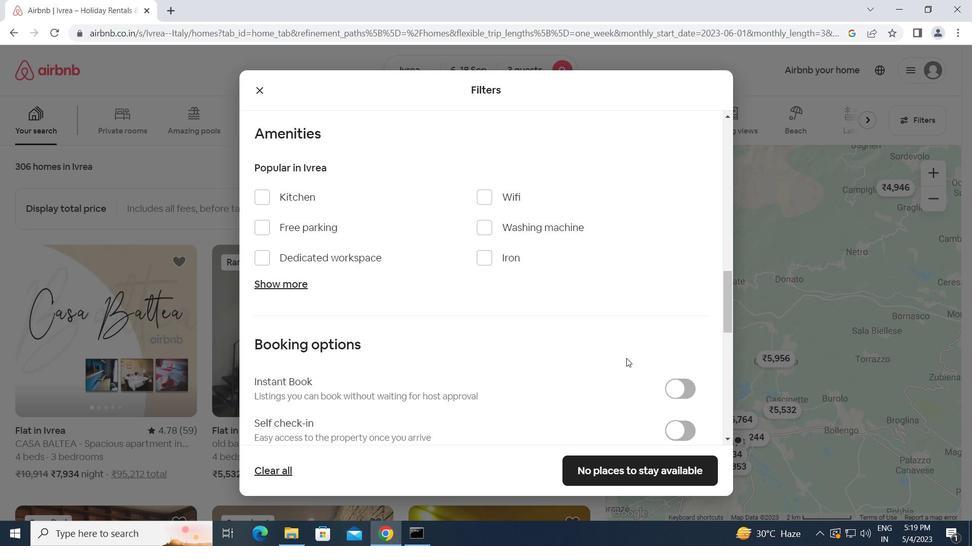 
Action: Mouse scrolled (626, 358) with delta (0, 0)
Screenshot: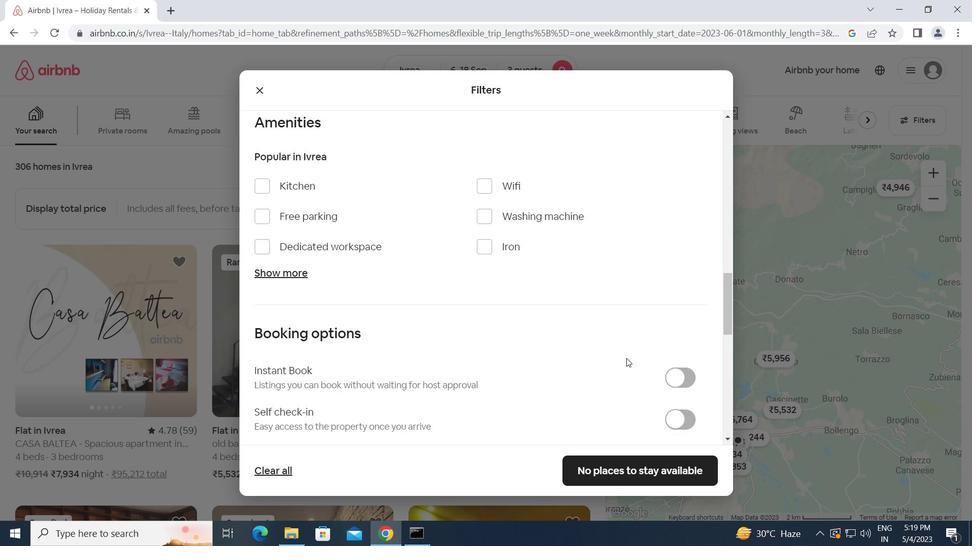 
Action: Mouse moved to (676, 292)
Screenshot: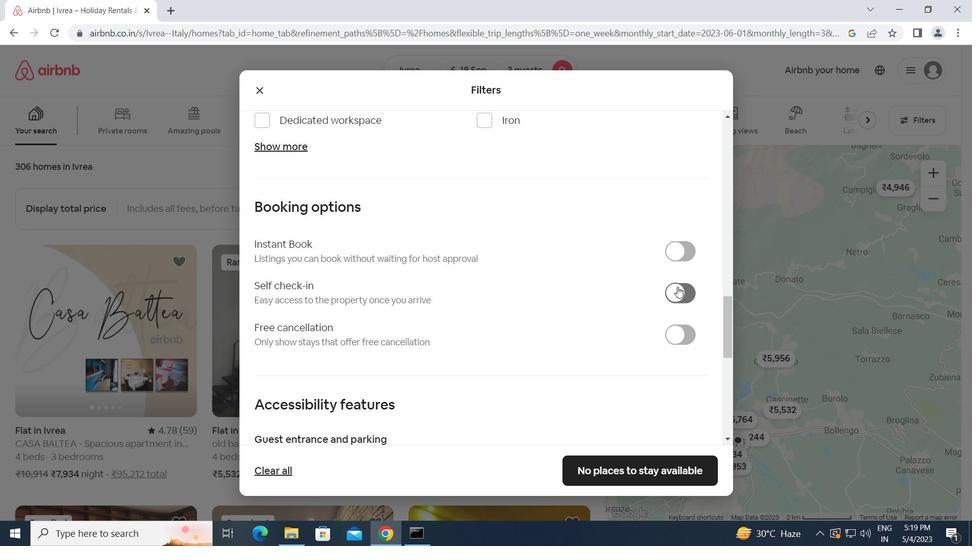 
Action: Mouse pressed left at (676, 292)
Screenshot: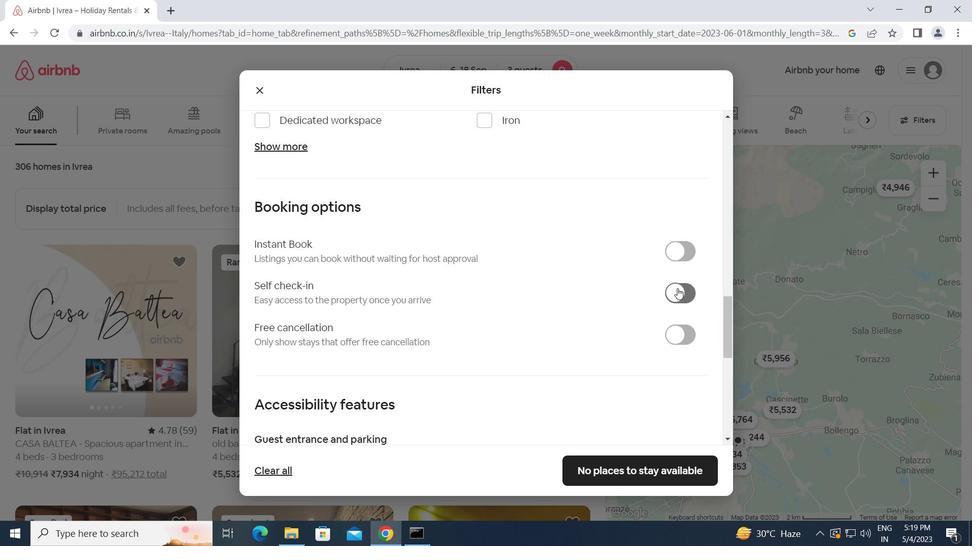 
Action: Mouse moved to (584, 336)
Screenshot: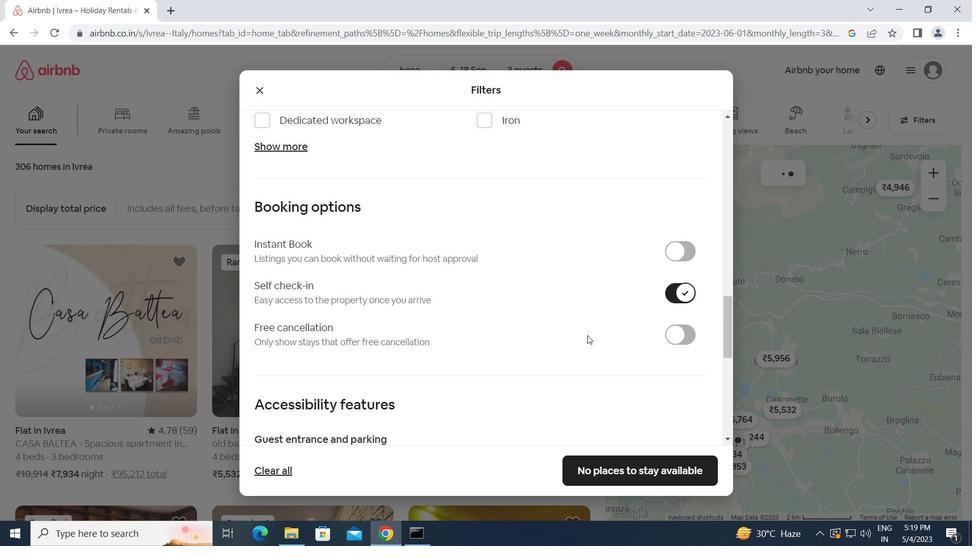 
Action: Mouse scrolled (584, 336) with delta (0, 0)
Screenshot: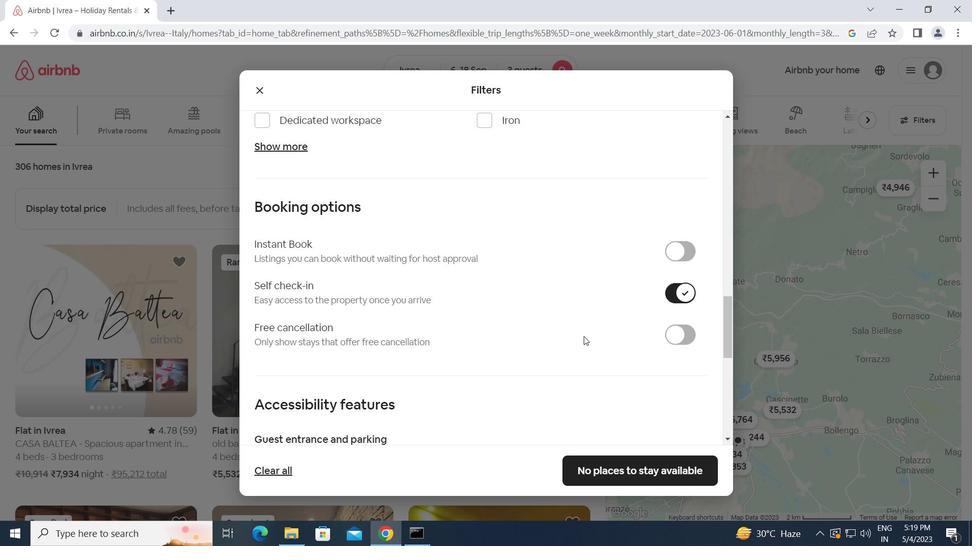 
Action: Mouse scrolled (584, 336) with delta (0, 0)
Screenshot: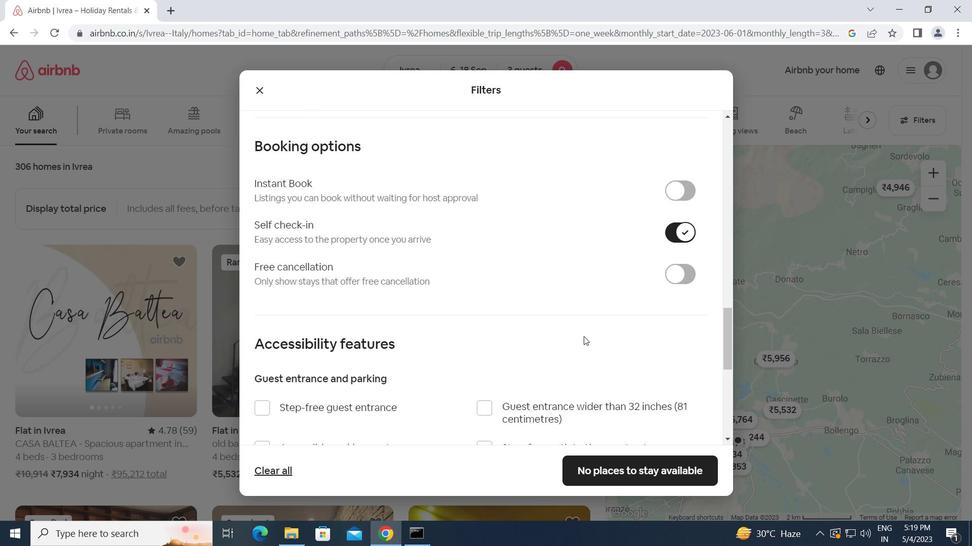 
Action: Mouse scrolled (584, 336) with delta (0, 0)
Screenshot: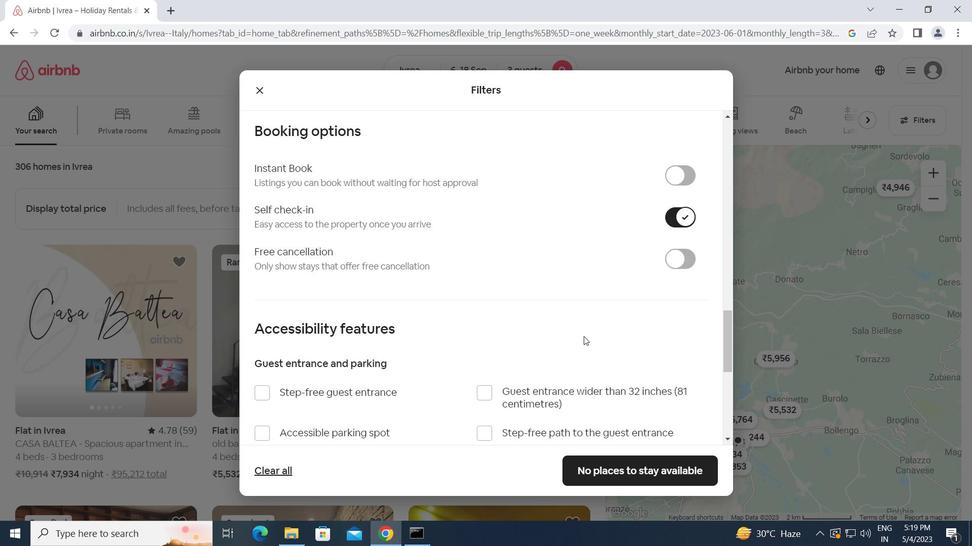 
Action: Mouse scrolled (584, 336) with delta (0, 0)
Screenshot: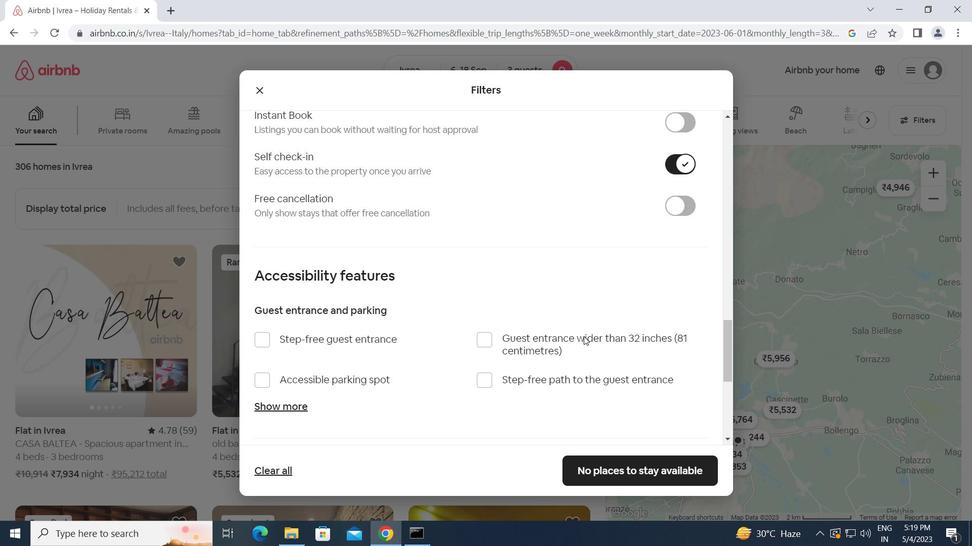 
Action: Mouse moved to (584, 336)
Screenshot: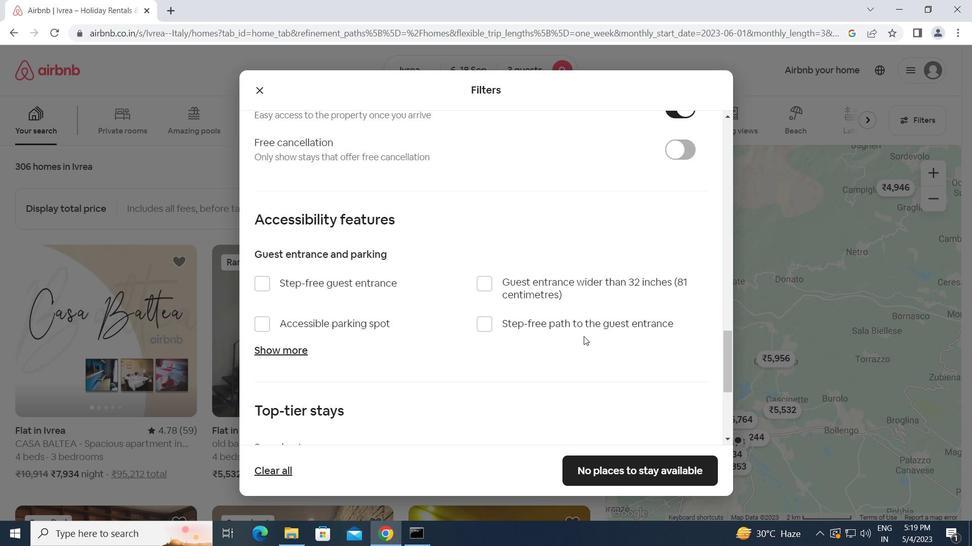 
Action: Mouse scrolled (584, 336) with delta (0, 0)
Screenshot: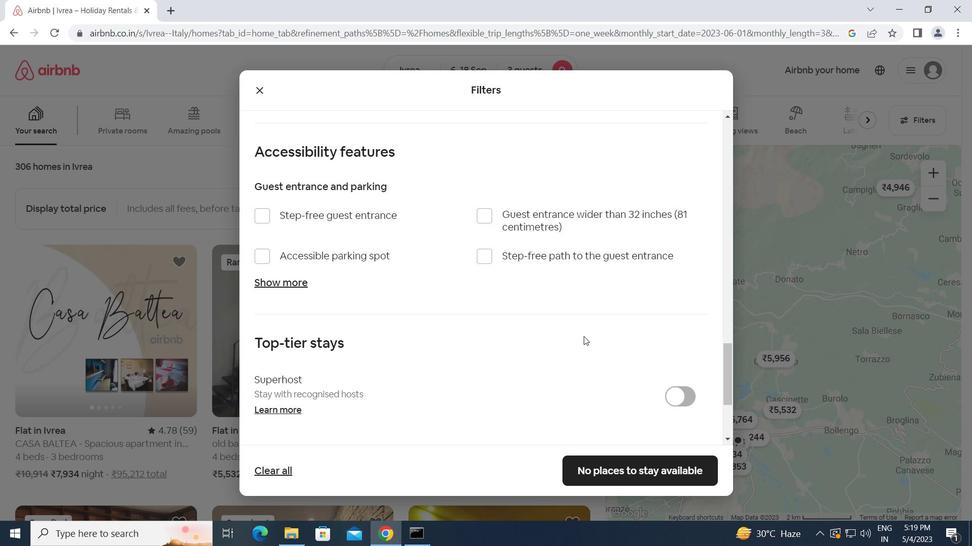 
Action: Mouse scrolled (584, 336) with delta (0, 0)
Screenshot: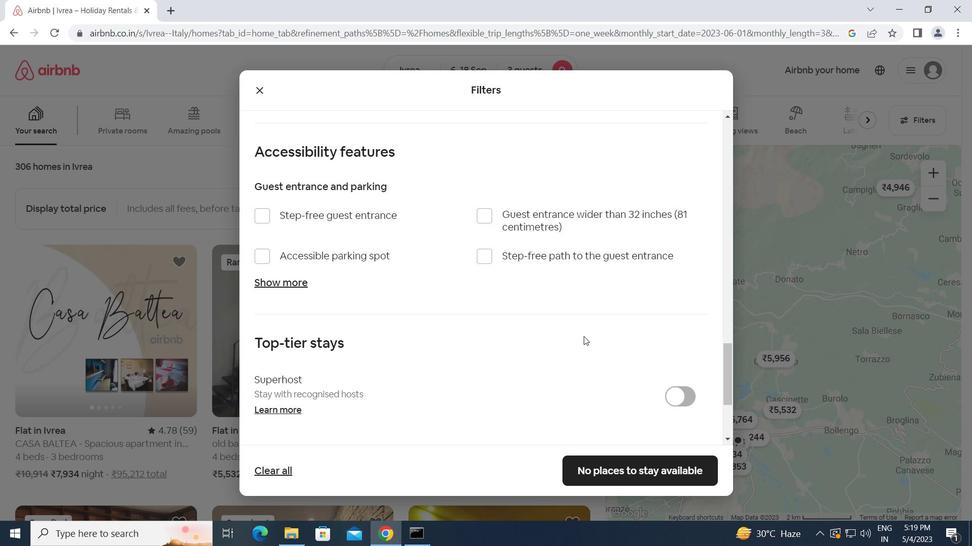 
Action: Mouse moved to (581, 338)
Screenshot: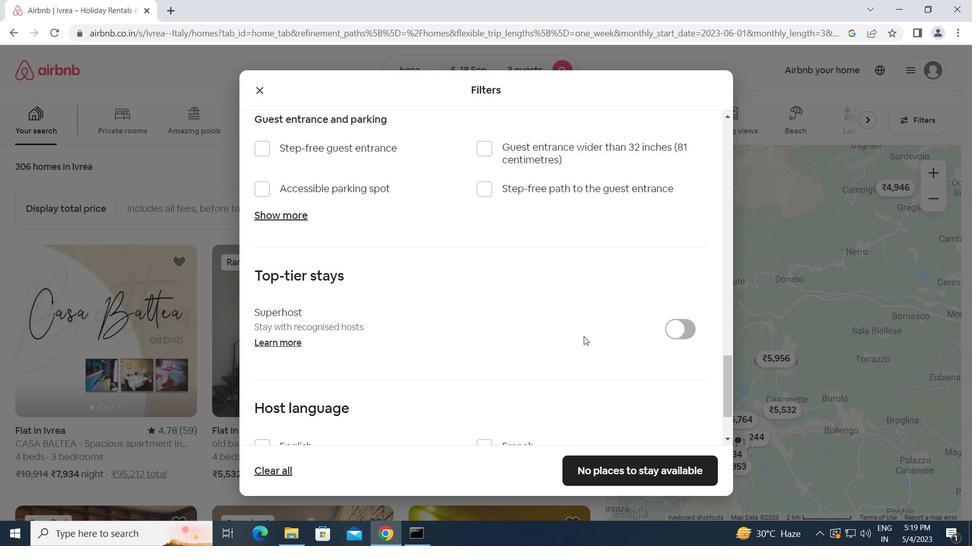 
Action: Mouse scrolled (581, 338) with delta (0, 0)
Screenshot: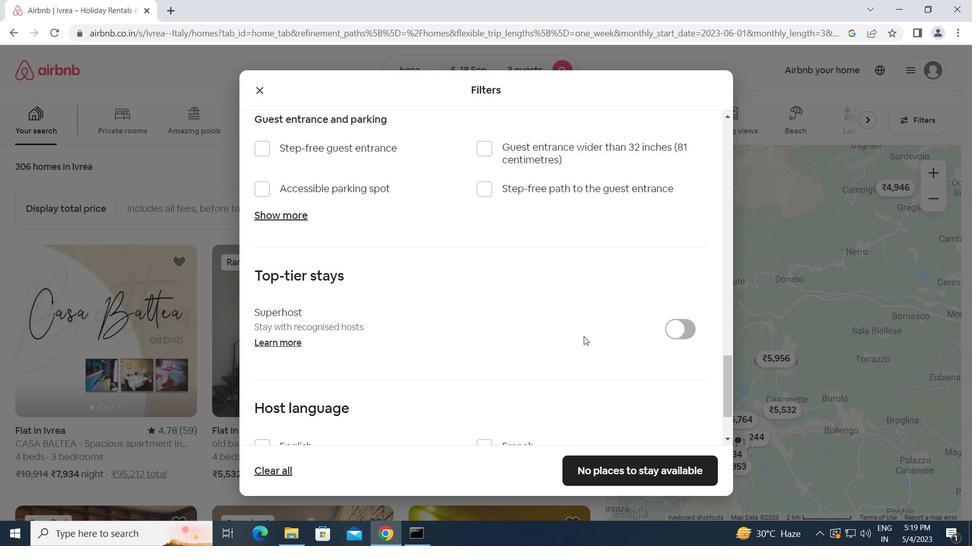 
Action: Mouse moved to (579, 339)
Screenshot: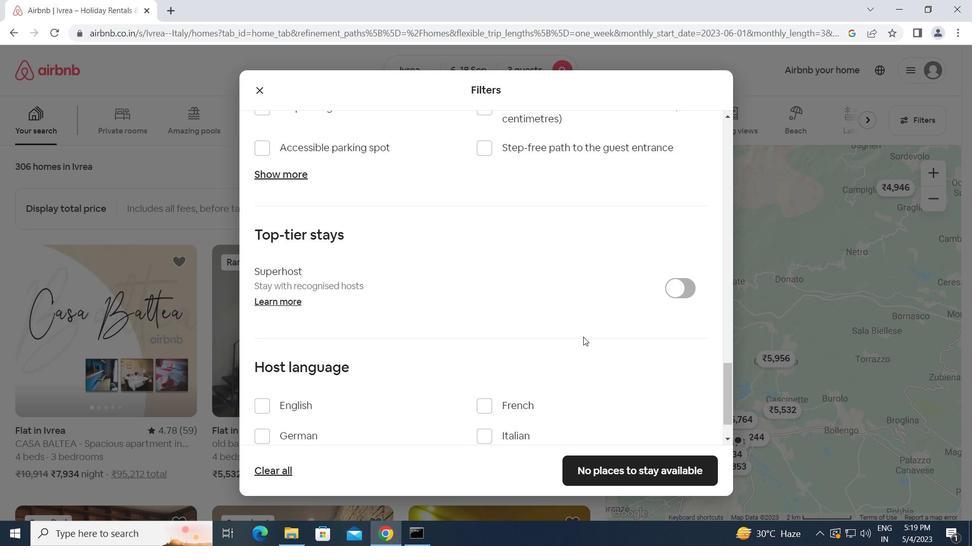 
Action: Mouse scrolled (579, 339) with delta (0, 0)
Screenshot: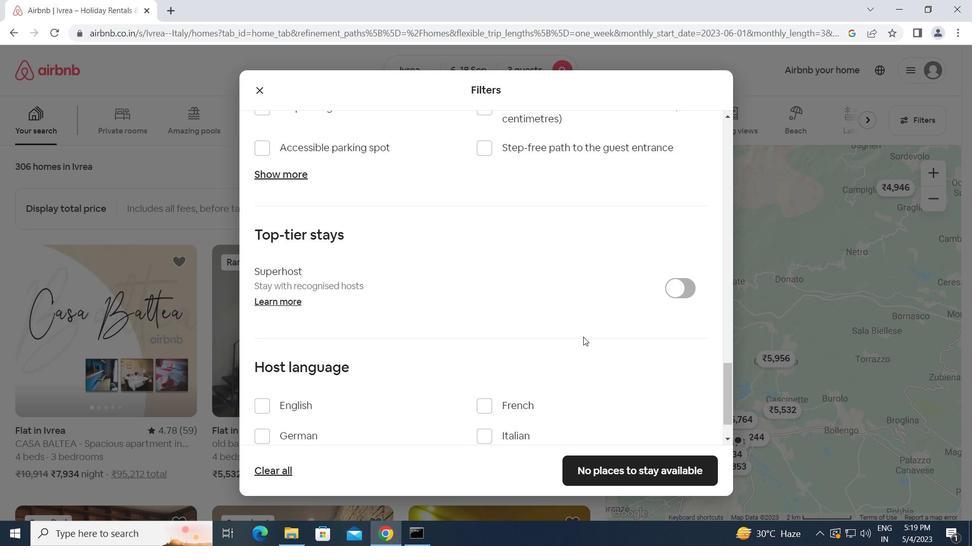 
Action: Mouse moved to (262, 353)
Screenshot: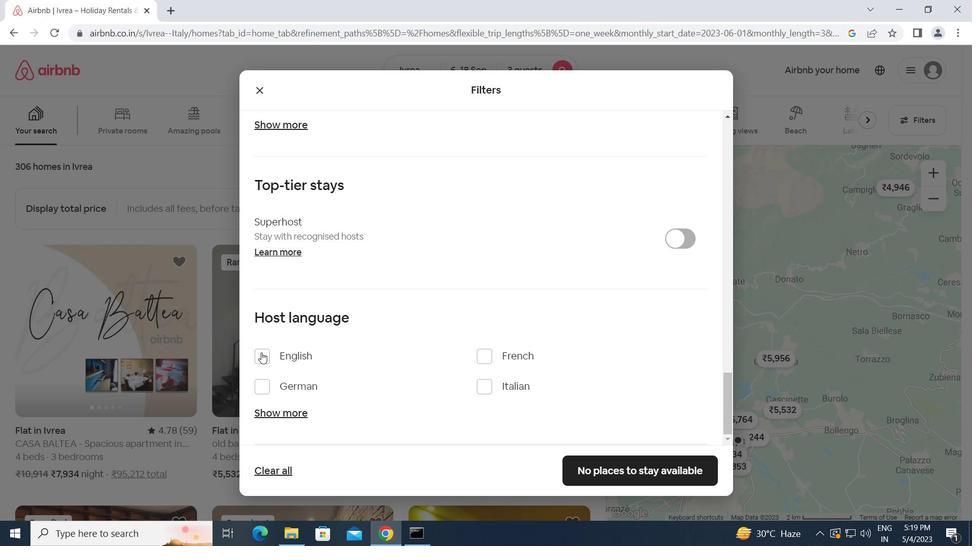
Action: Mouse pressed left at (262, 353)
Screenshot: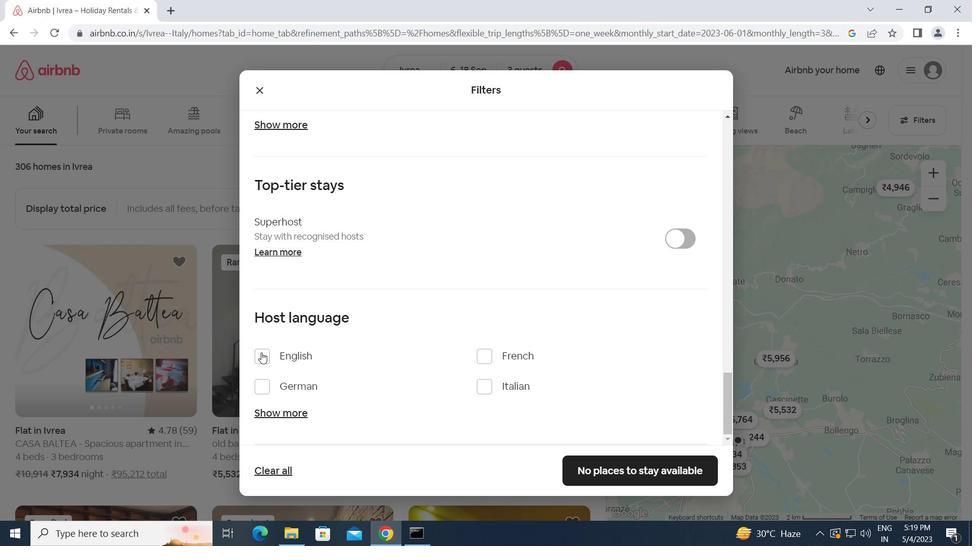 
Action: Mouse moved to (642, 475)
Screenshot: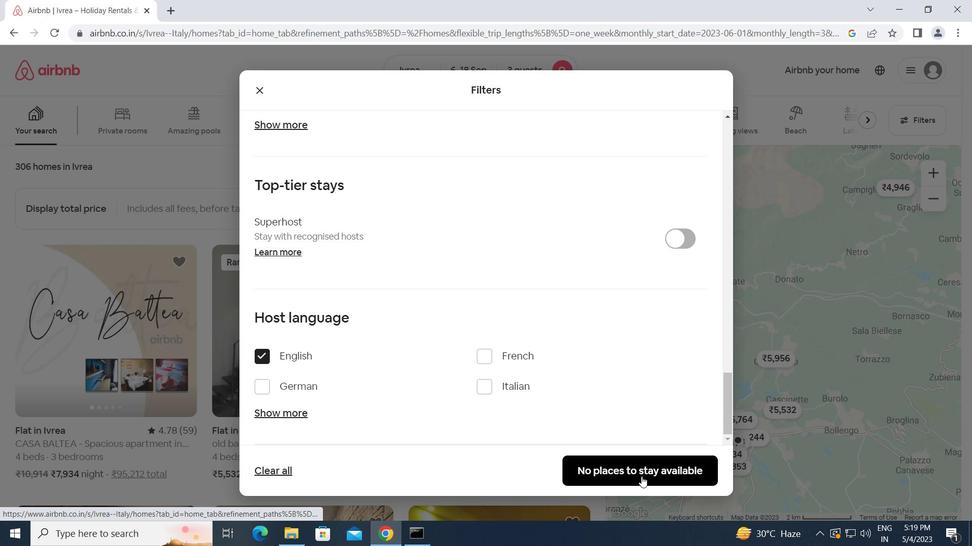 
Action: Mouse pressed left at (642, 475)
Screenshot: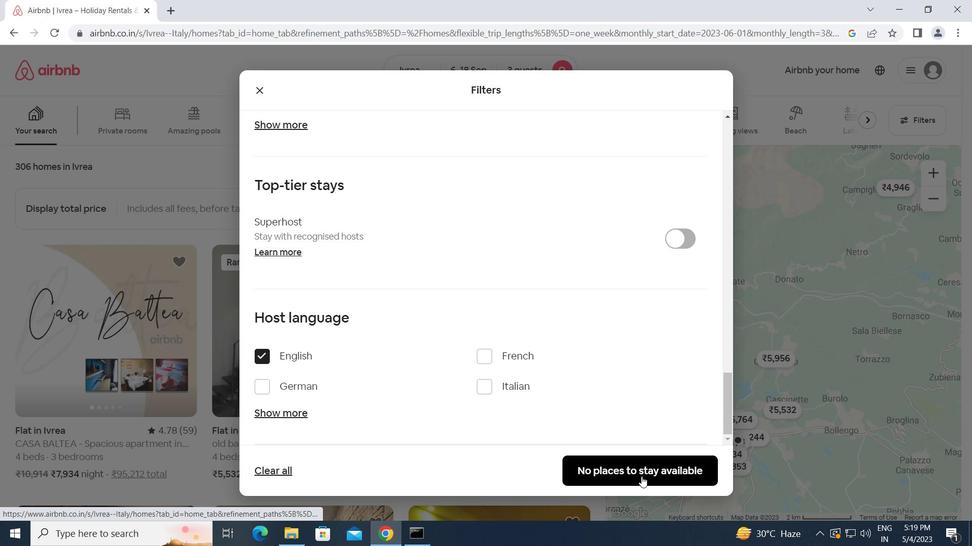 
Action: Mouse moved to (641, 474)
Screenshot: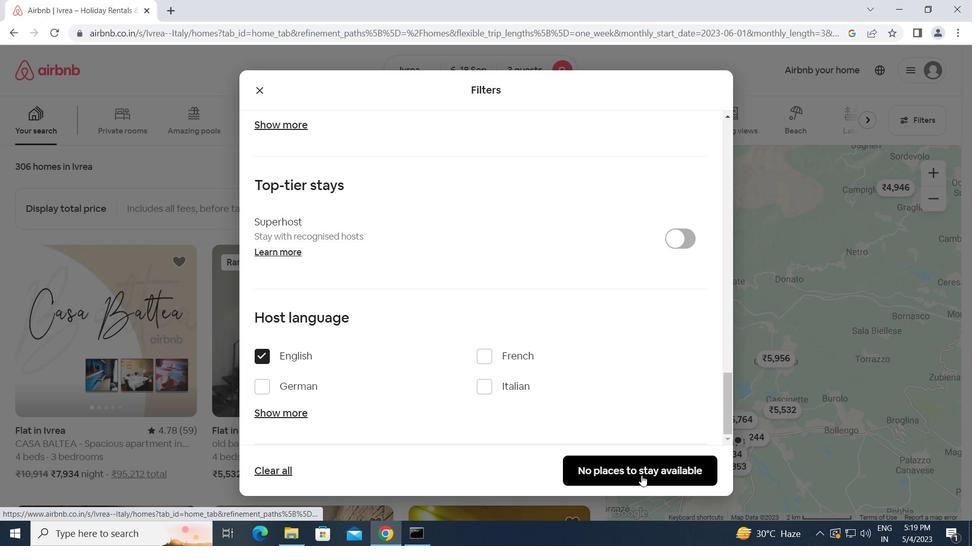 
